 Task: Find skiing trails with fresh powder in Riverside and hiking trails with fall foliage in Salt Lake City.
Action: Mouse pressed left at (69, 79)
Screenshot: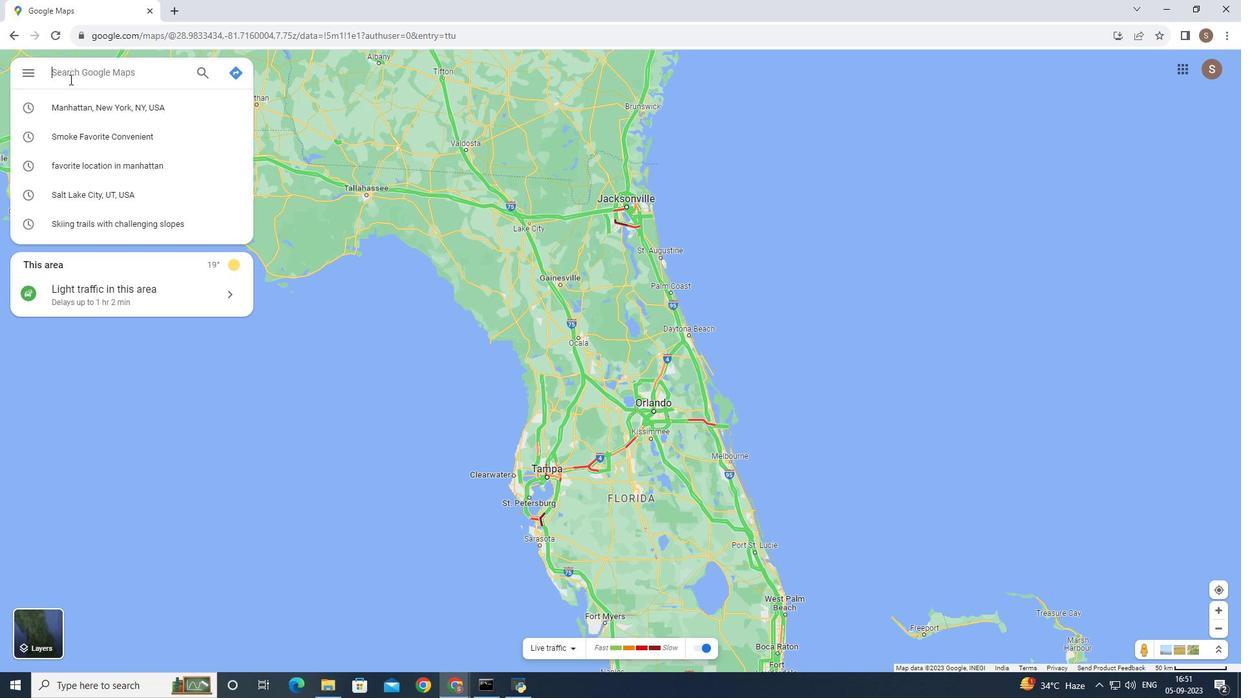 
Action: Mouse moved to (67, 80)
Screenshot: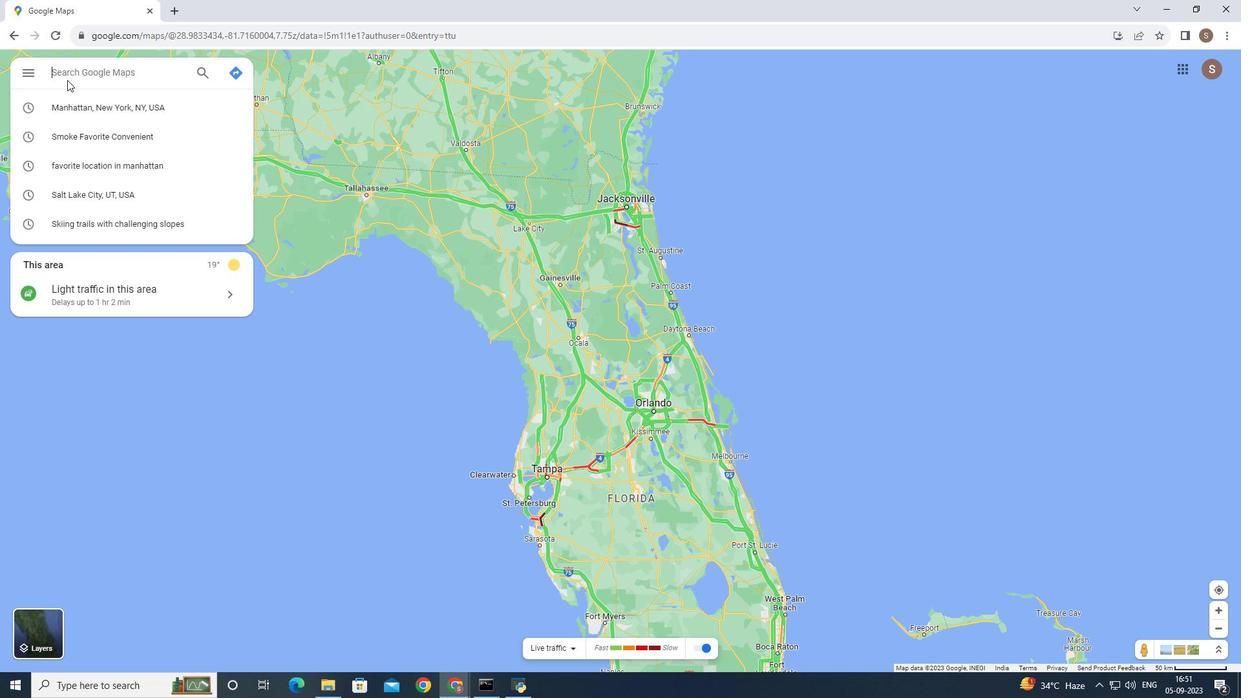 
Action: Key pressed <Key.shift>REi<Key.backspace><Key.backspace>iverside
Screenshot: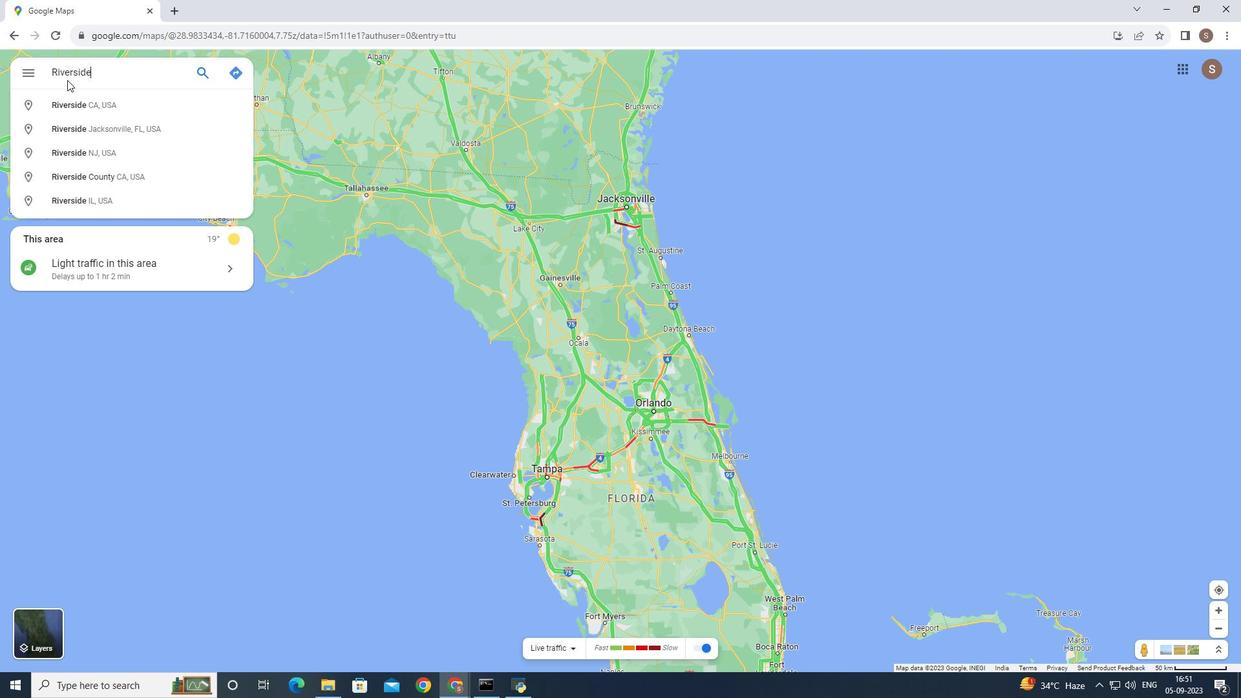 
Action: Mouse moved to (80, 109)
Screenshot: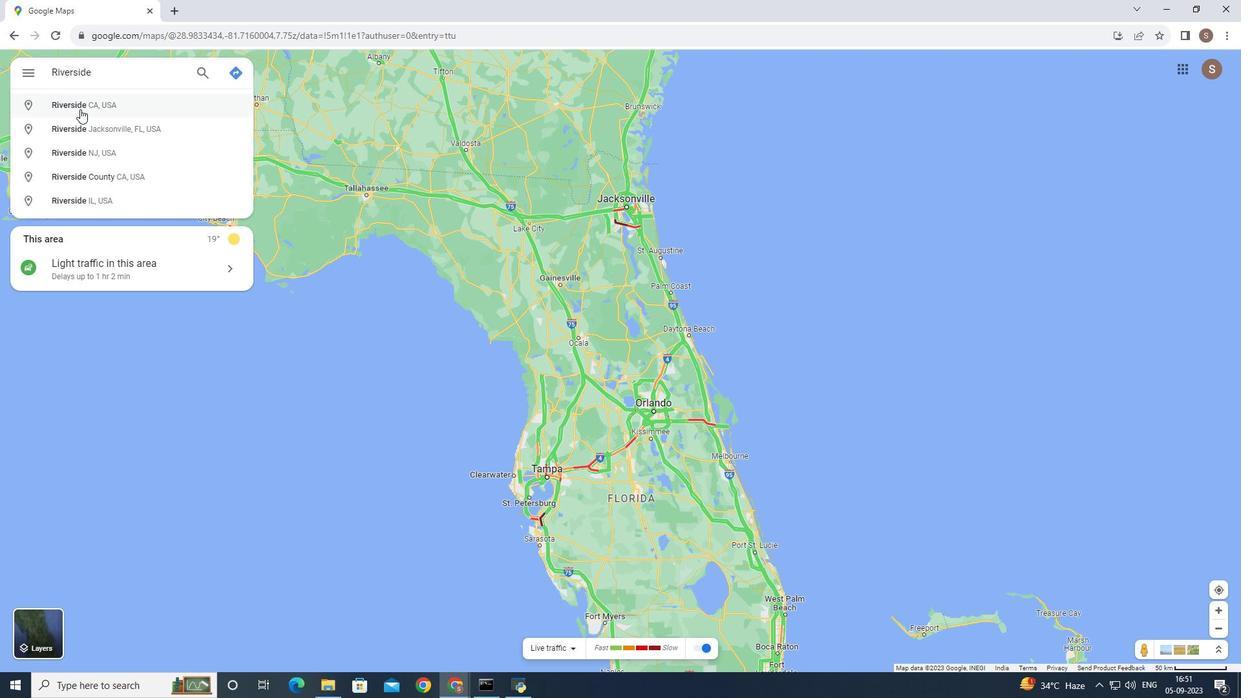 
Action: Mouse pressed left at (80, 109)
Screenshot: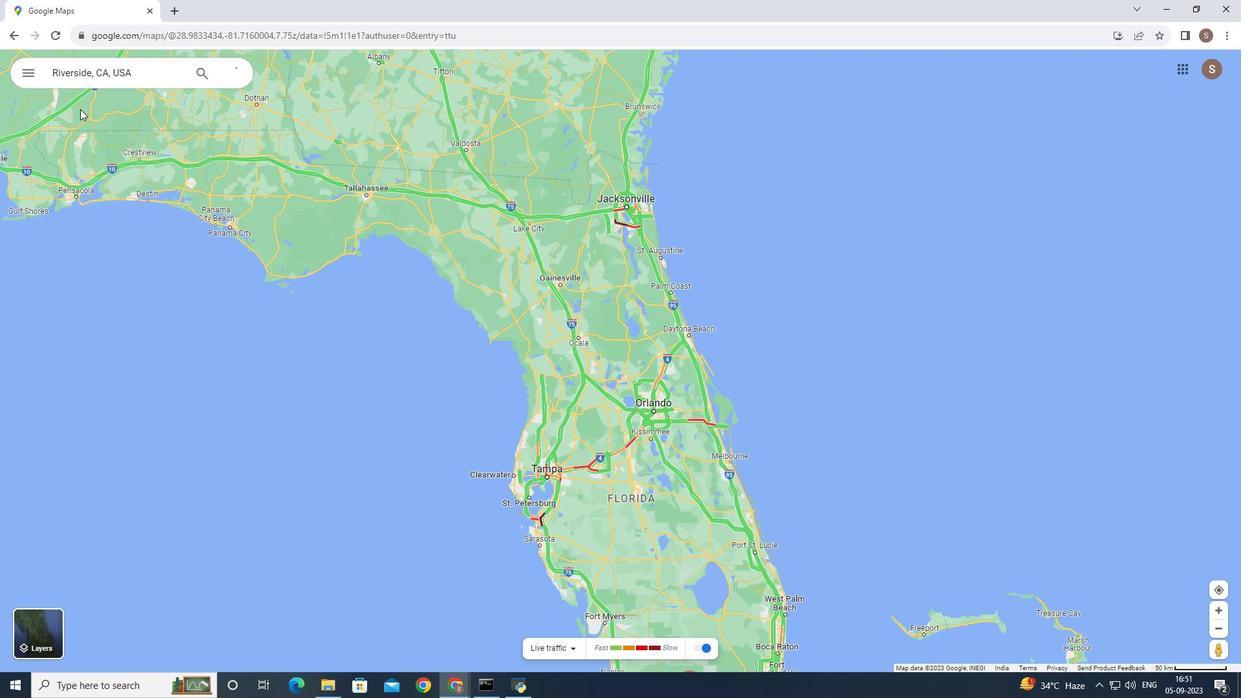 
Action: Mouse moved to (139, 296)
Screenshot: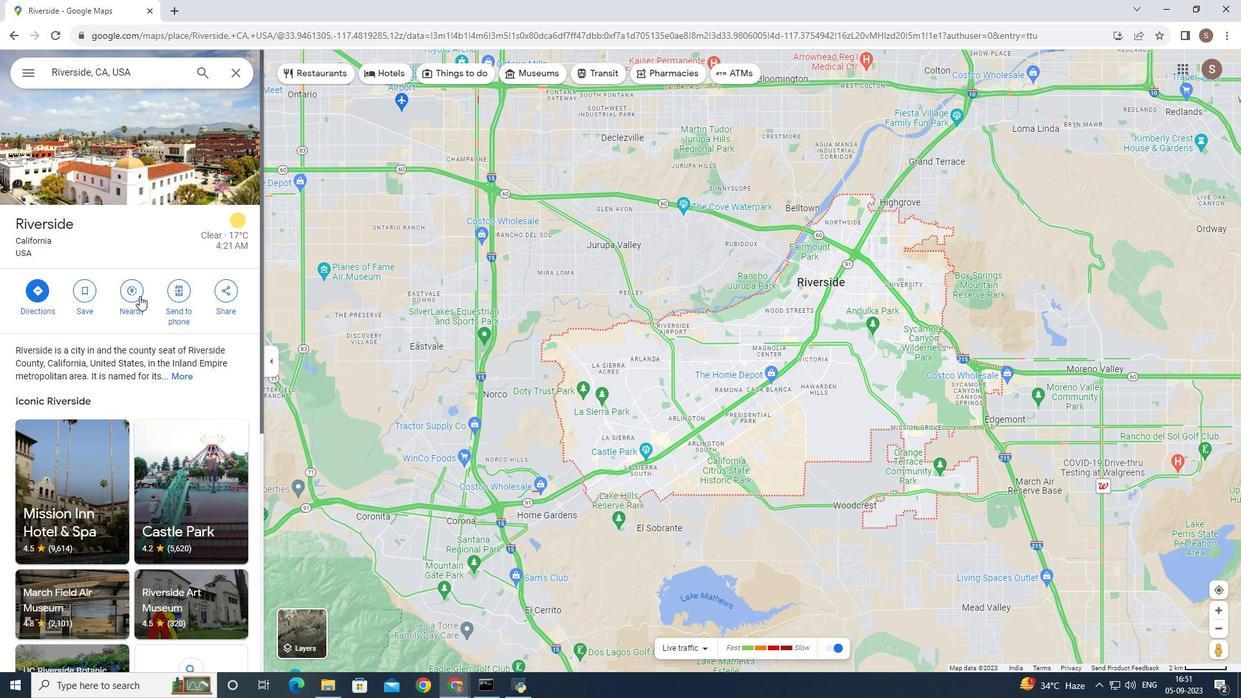 
Action: Mouse pressed left at (139, 296)
Screenshot: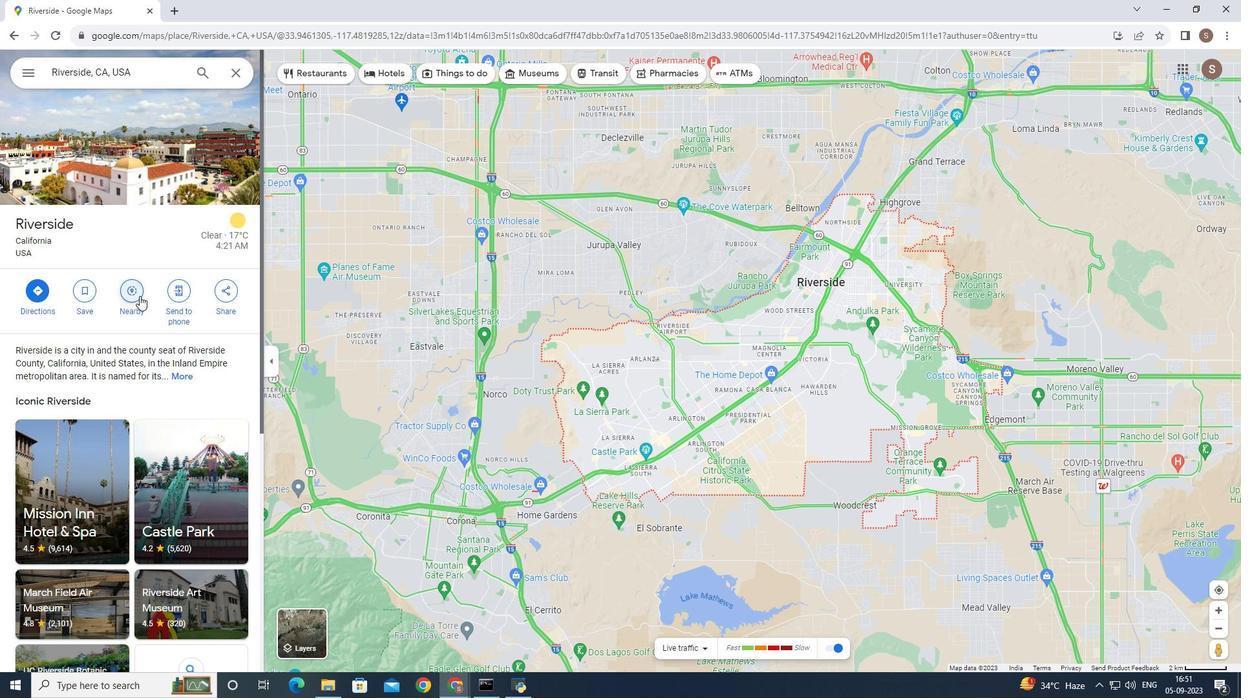 
Action: Mouse moved to (124, 56)
Screenshot: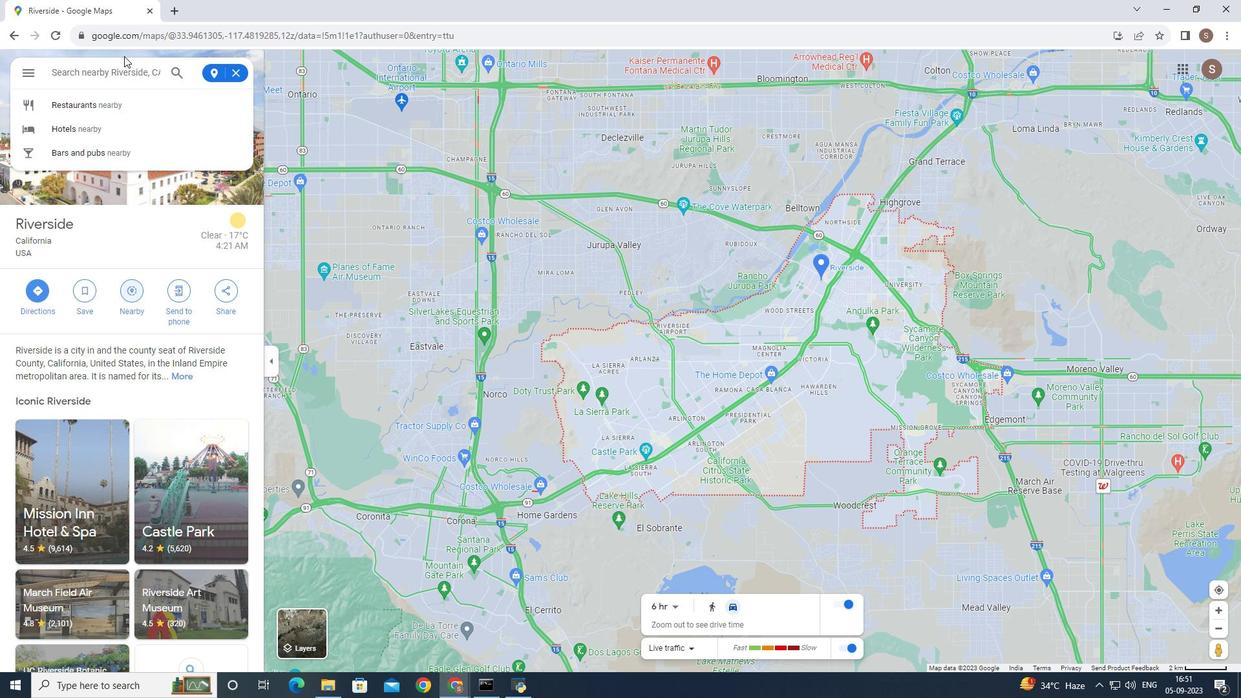 
Action: Key pressed skiing<Key.space>trails<Key.space>with<Key.space>fresh<Key.space>powder
Screenshot: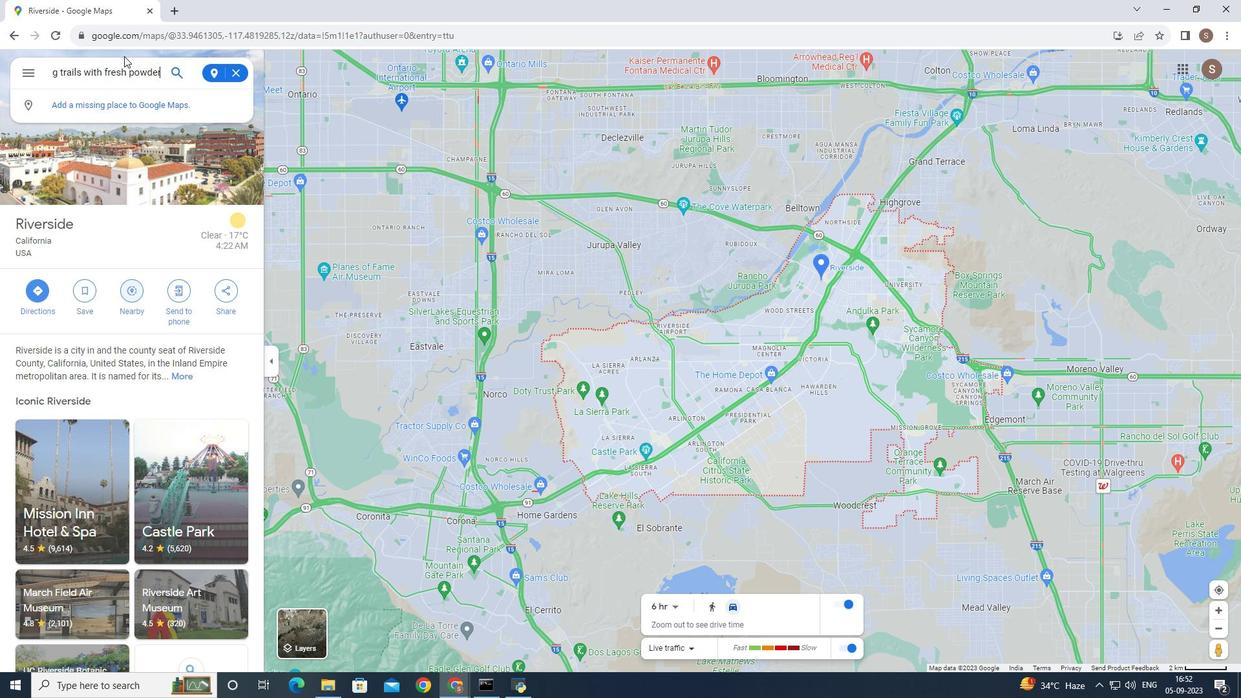 
Action: Mouse moved to (147, 279)
Screenshot: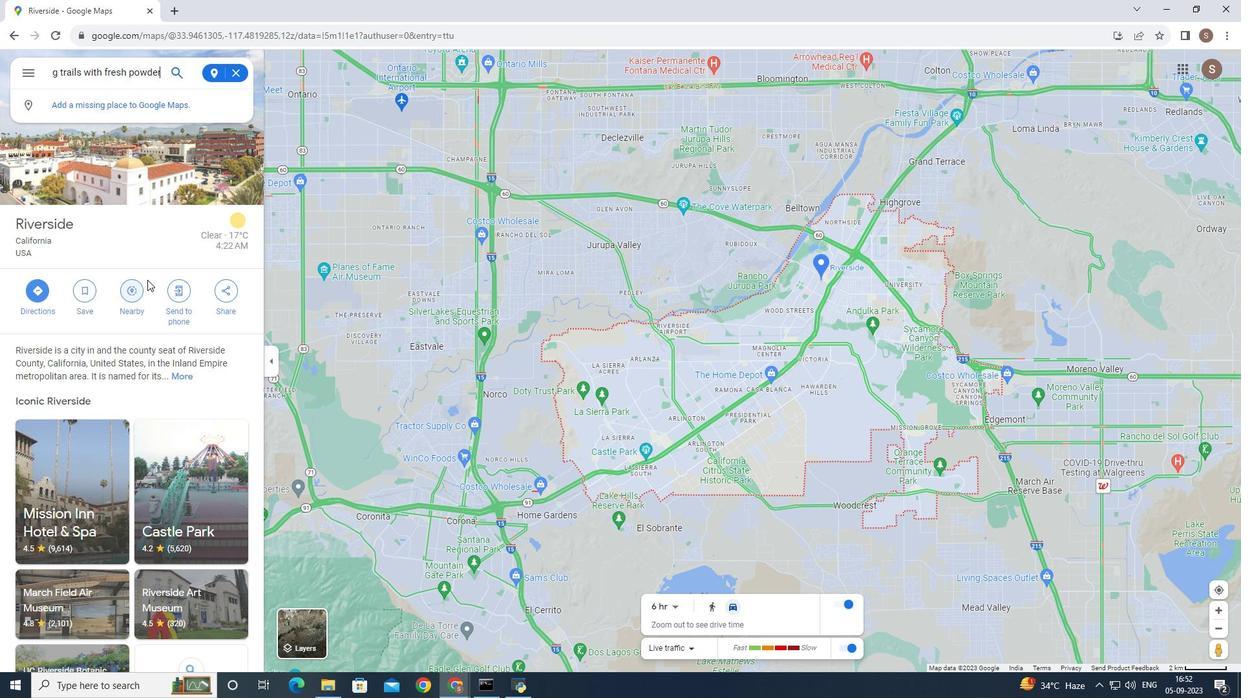 
Action: Key pressed <Key.enter>
Screenshot: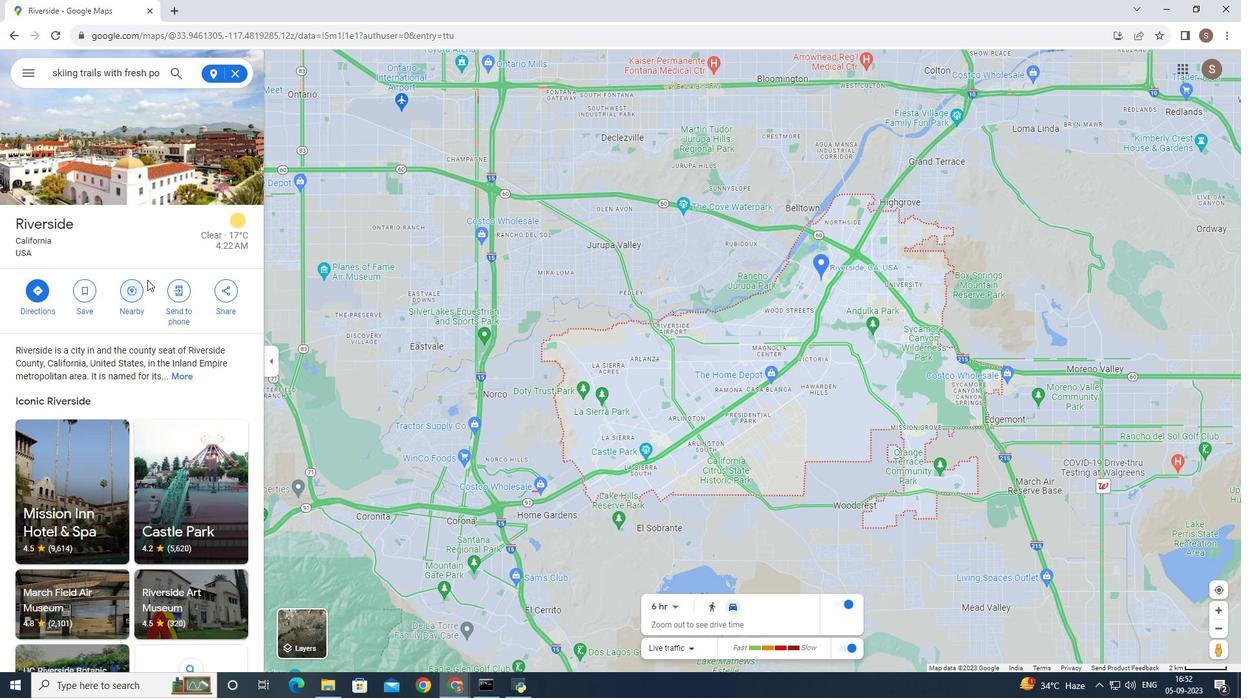 
Action: Mouse moved to (116, 163)
Screenshot: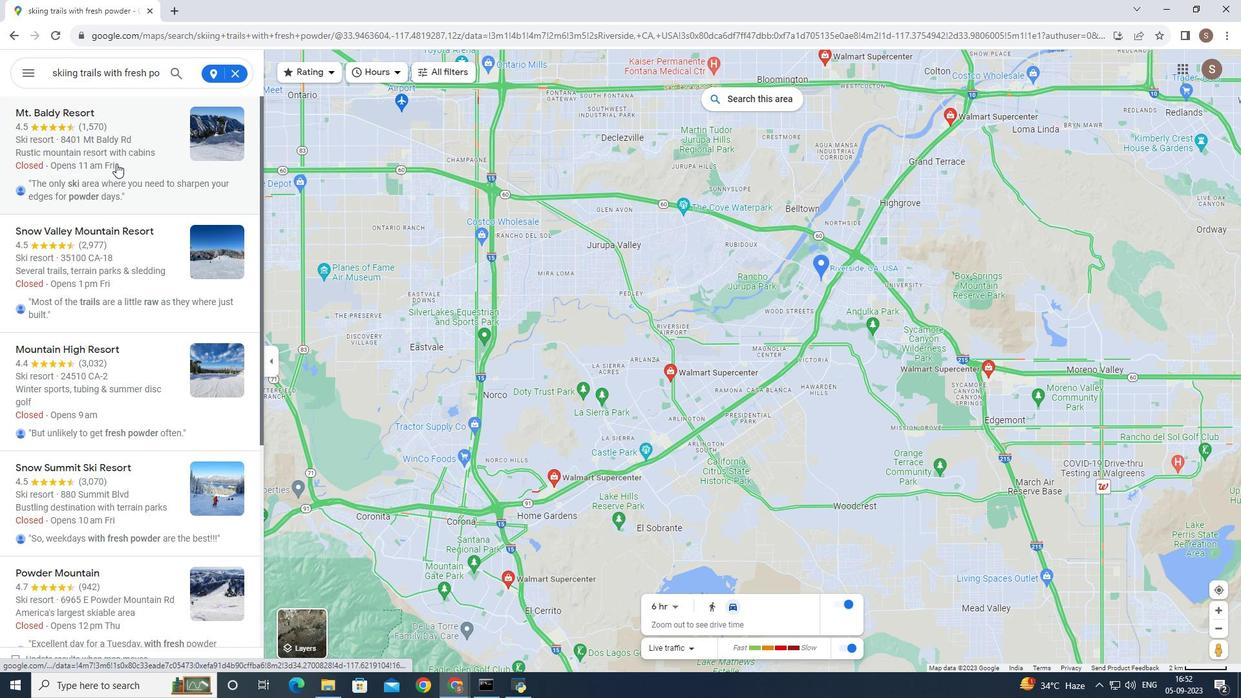 
Action: Mouse scrolled (116, 162) with delta (0, 0)
Screenshot: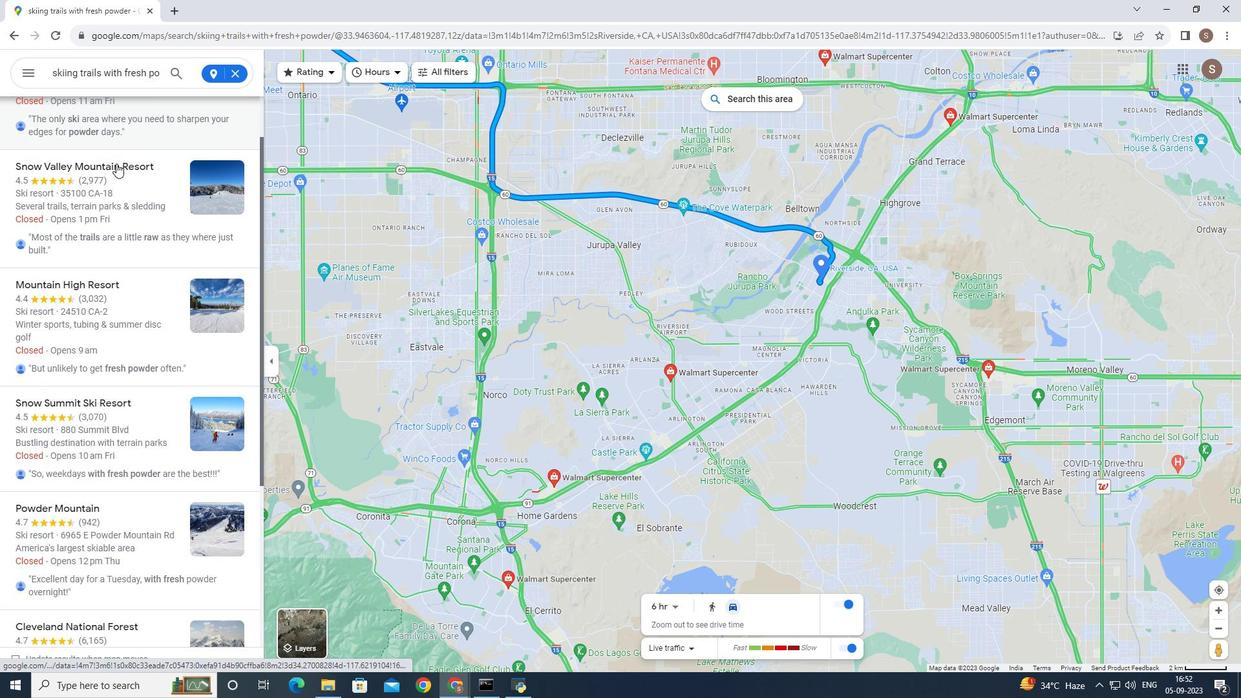 
Action: Mouse scrolled (116, 162) with delta (0, 0)
Screenshot: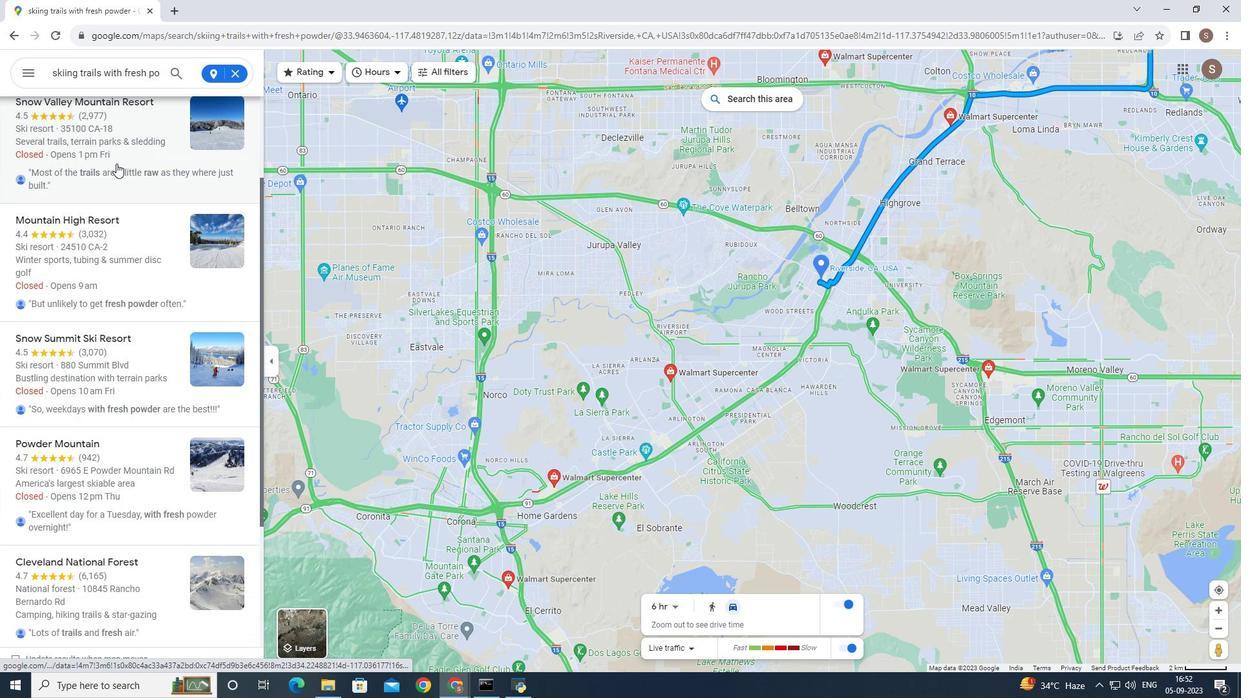 
Action: Mouse scrolled (116, 162) with delta (0, 0)
Screenshot: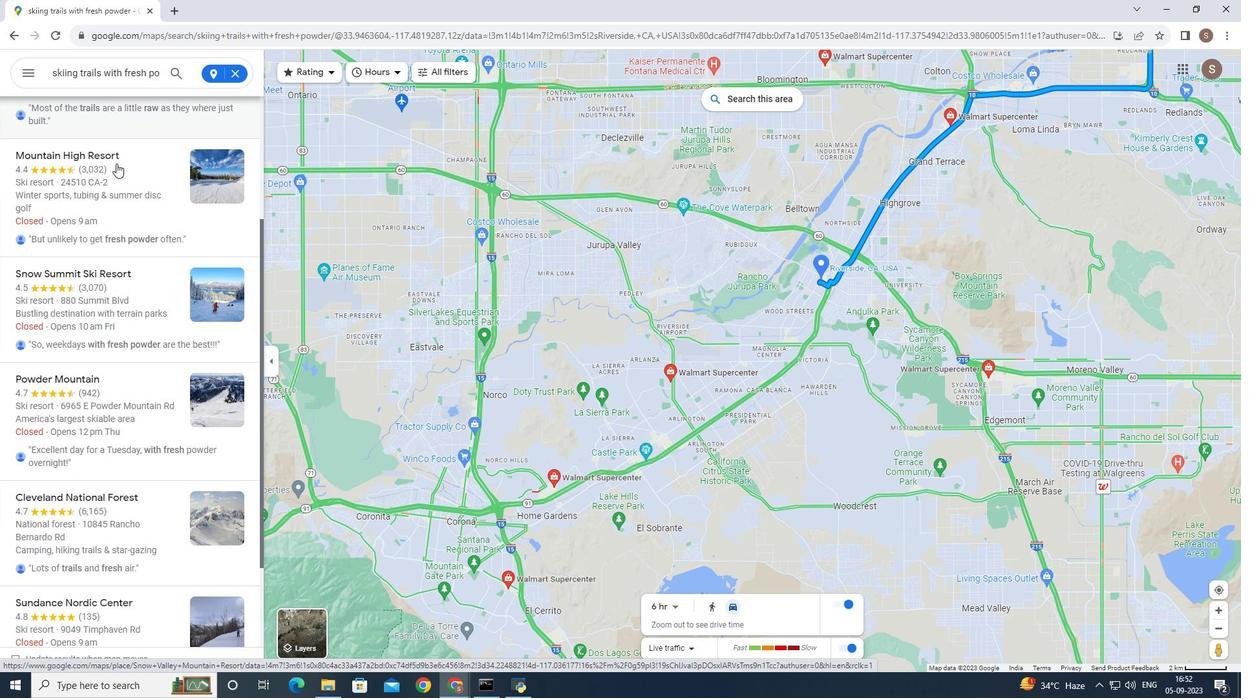 
Action: Mouse scrolled (116, 162) with delta (0, 0)
Screenshot: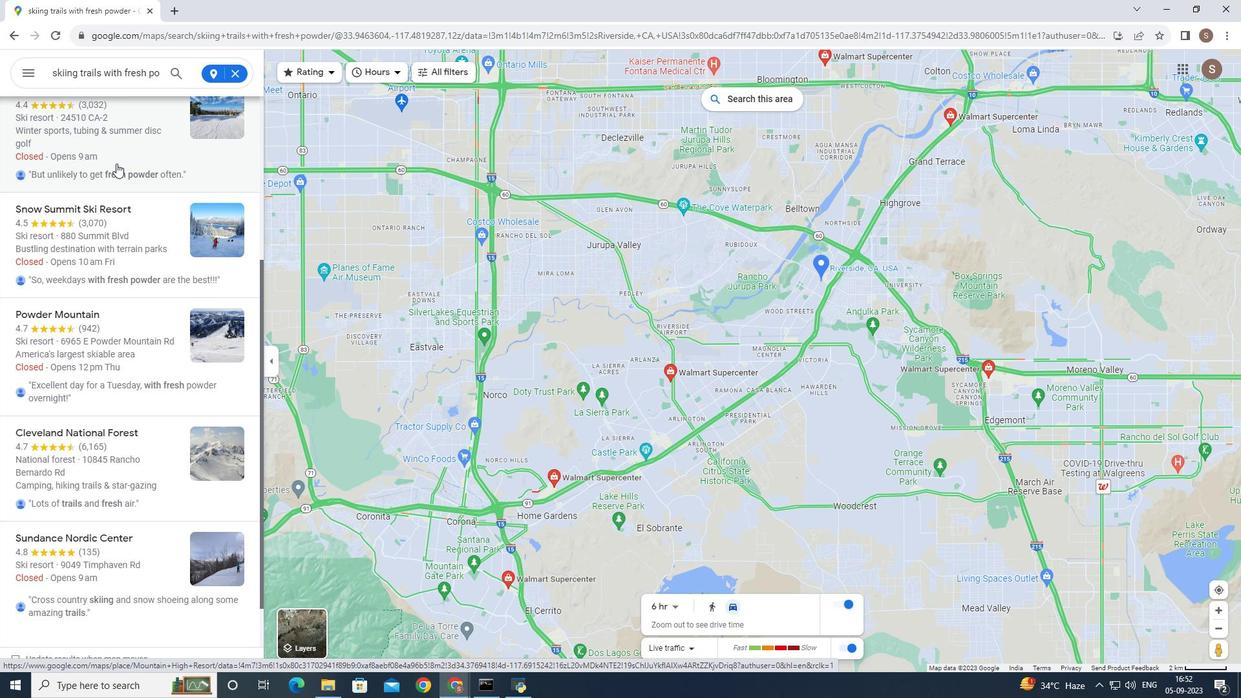
Action: Mouse scrolled (116, 162) with delta (0, 0)
Screenshot: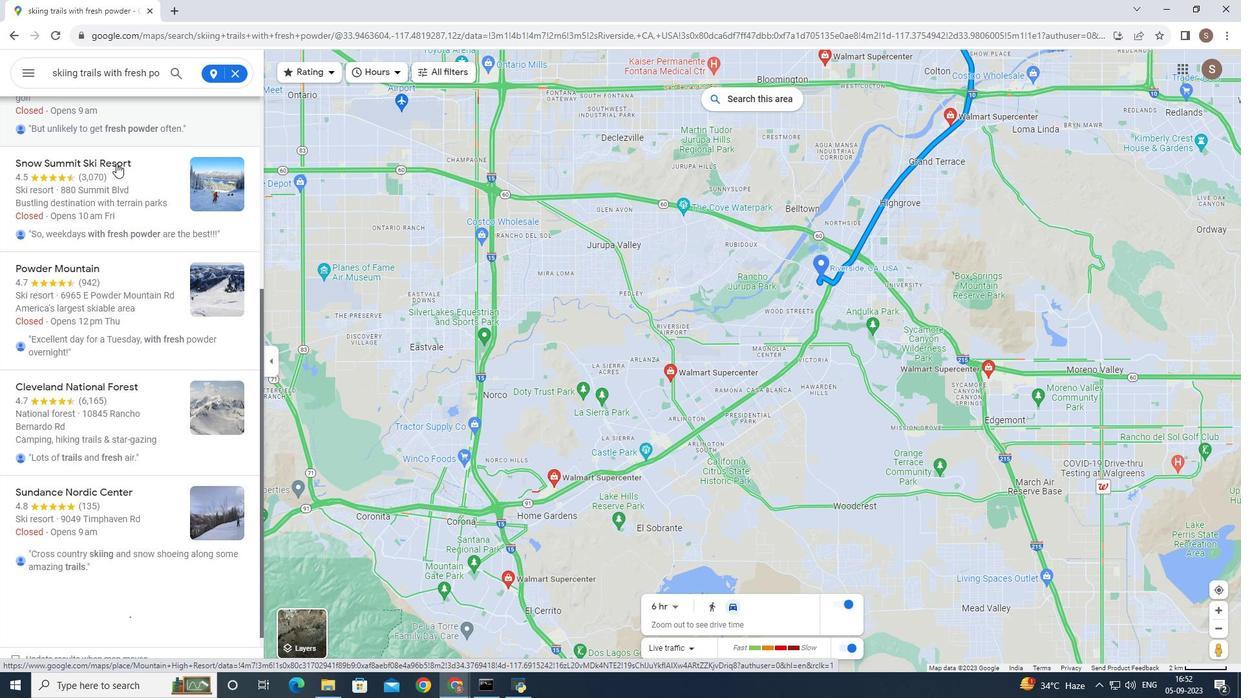 
Action: Mouse scrolled (116, 162) with delta (0, 0)
Screenshot: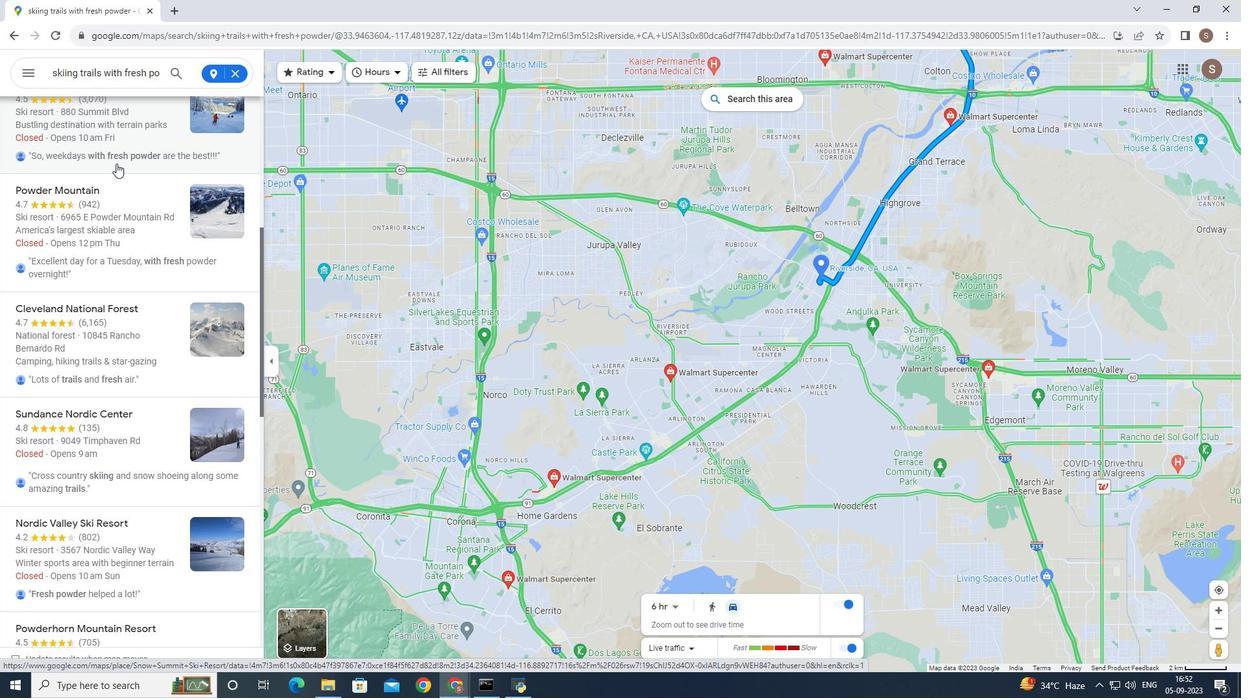 
Action: Mouse scrolled (116, 162) with delta (0, 0)
Screenshot: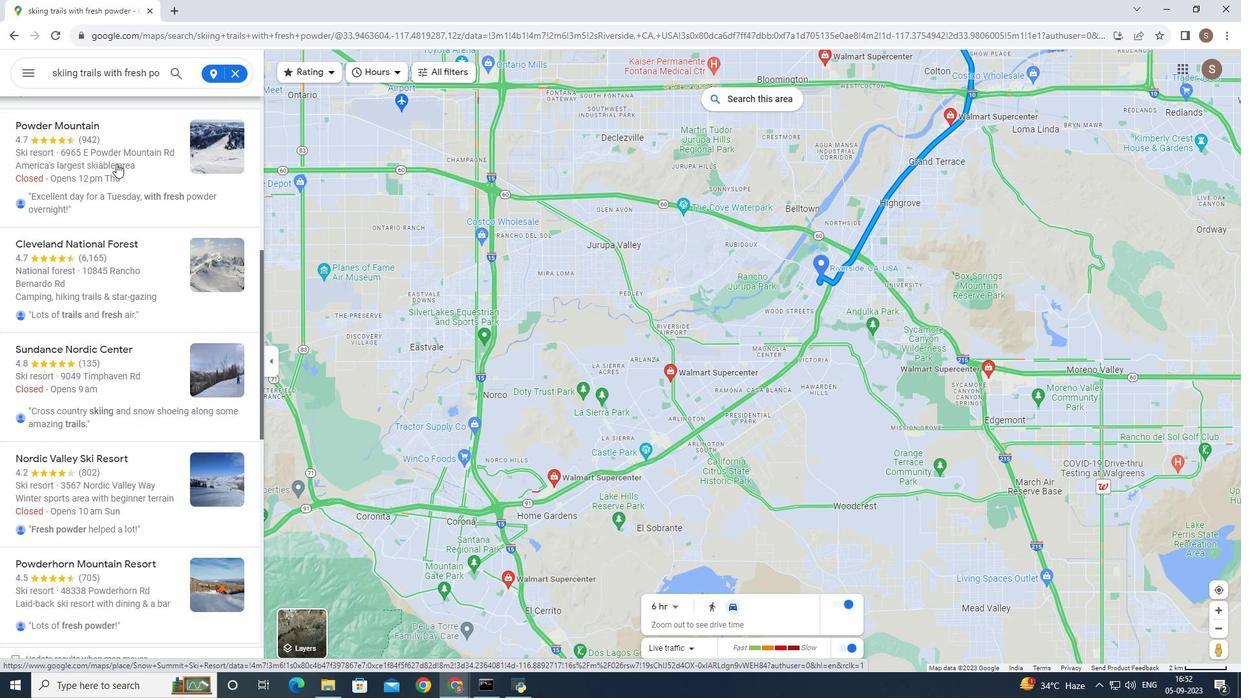 
Action: Mouse scrolled (116, 162) with delta (0, 0)
Screenshot: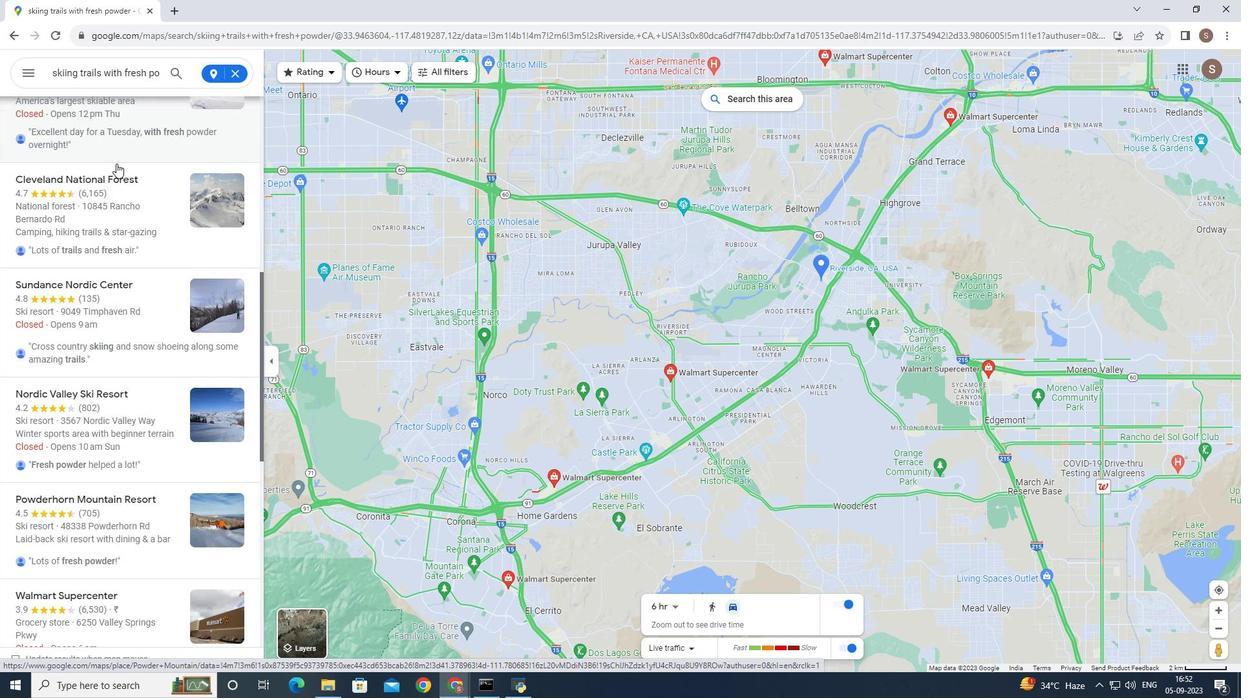
Action: Mouse scrolled (116, 162) with delta (0, 0)
Screenshot: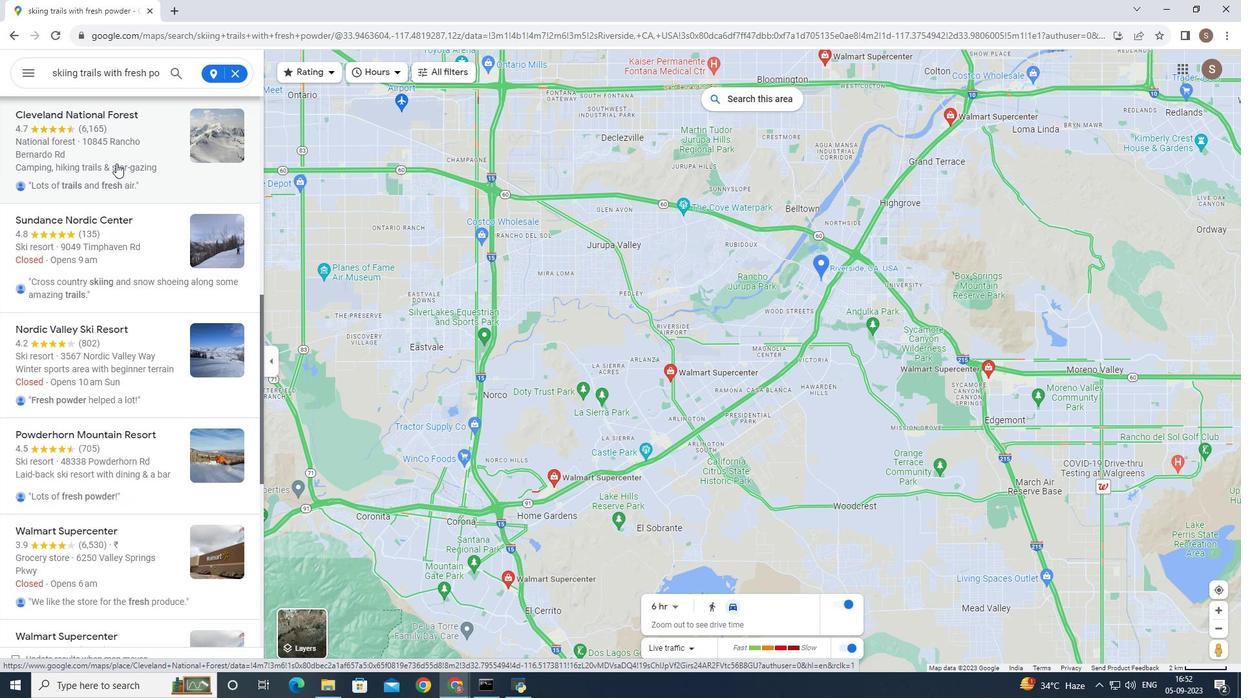 
Action: Mouse scrolled (116, 162) with delta (0, 0)
Screenshot: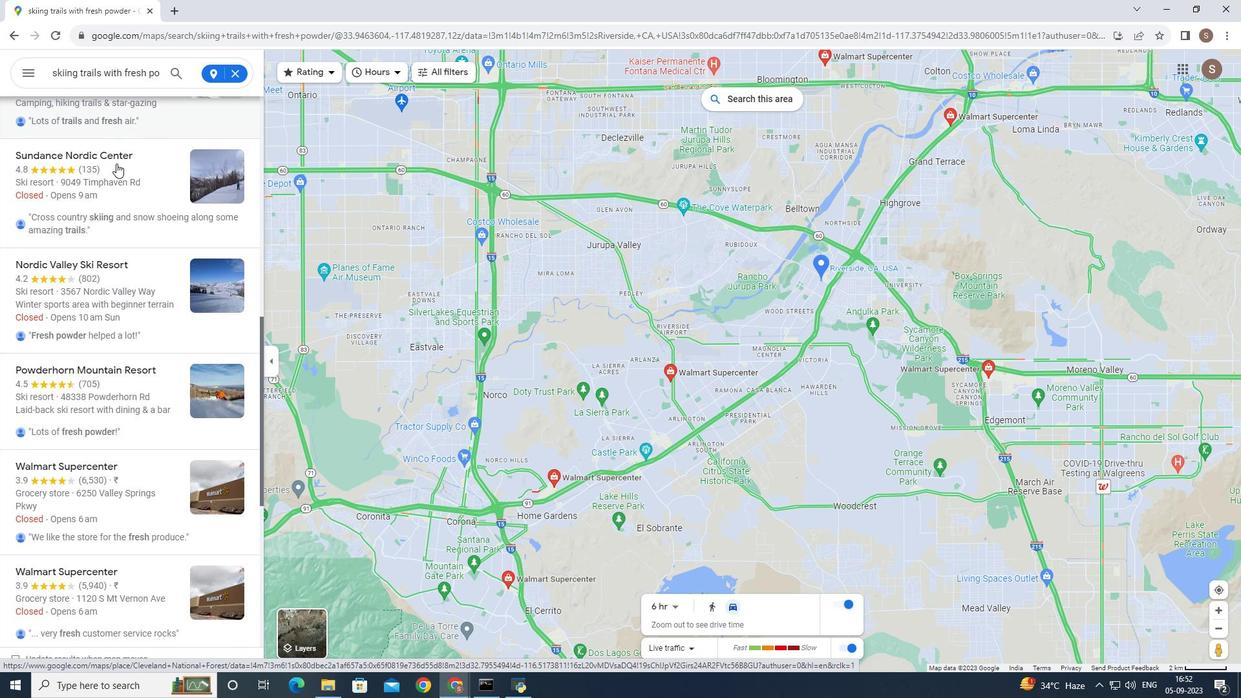 
Action: Mouse scrolled (116, 162) with delta (0, 0)
Screenshot: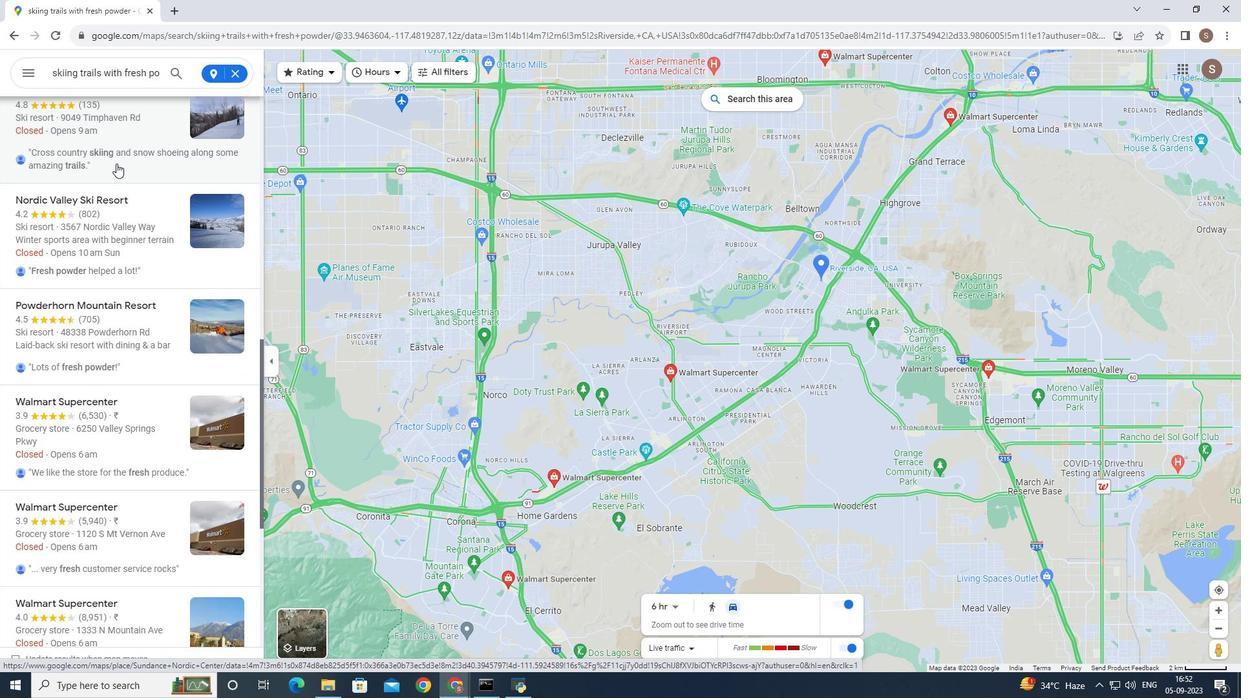 
Action: Mouse scrolled (116, 162) with delta (0, 0)
Screenshot: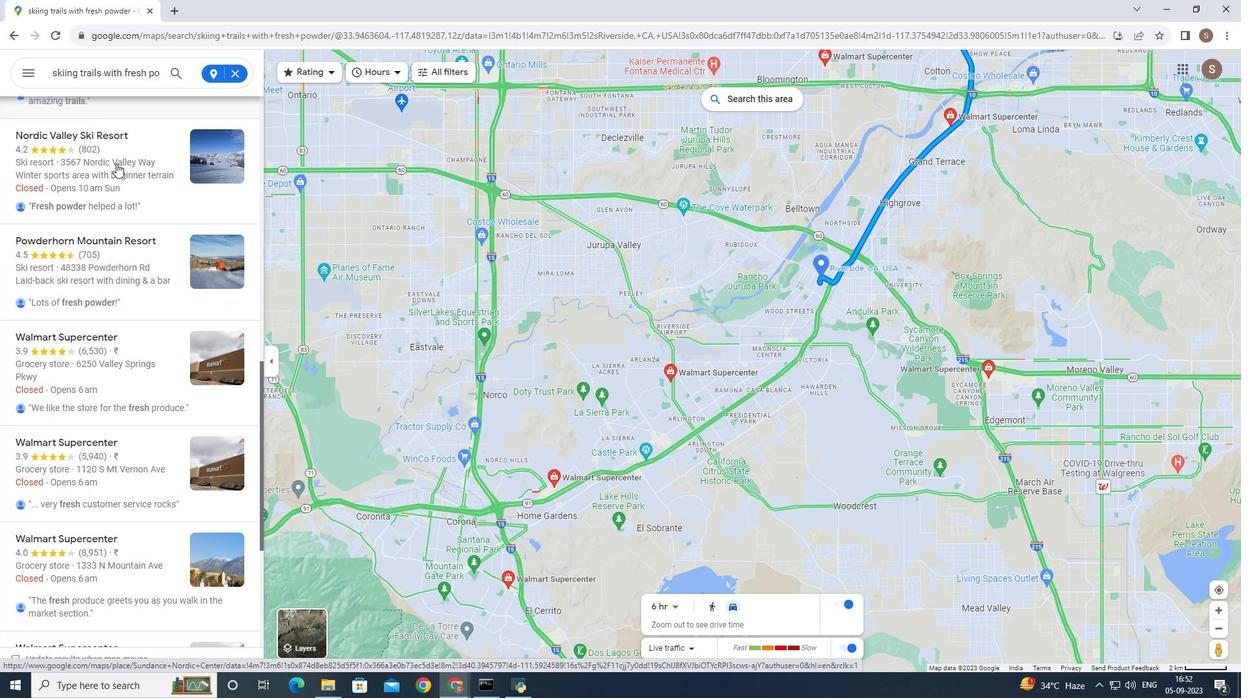 
Action: Mouse scrolled (116, 162) with delta (0, 0)
Screenshot: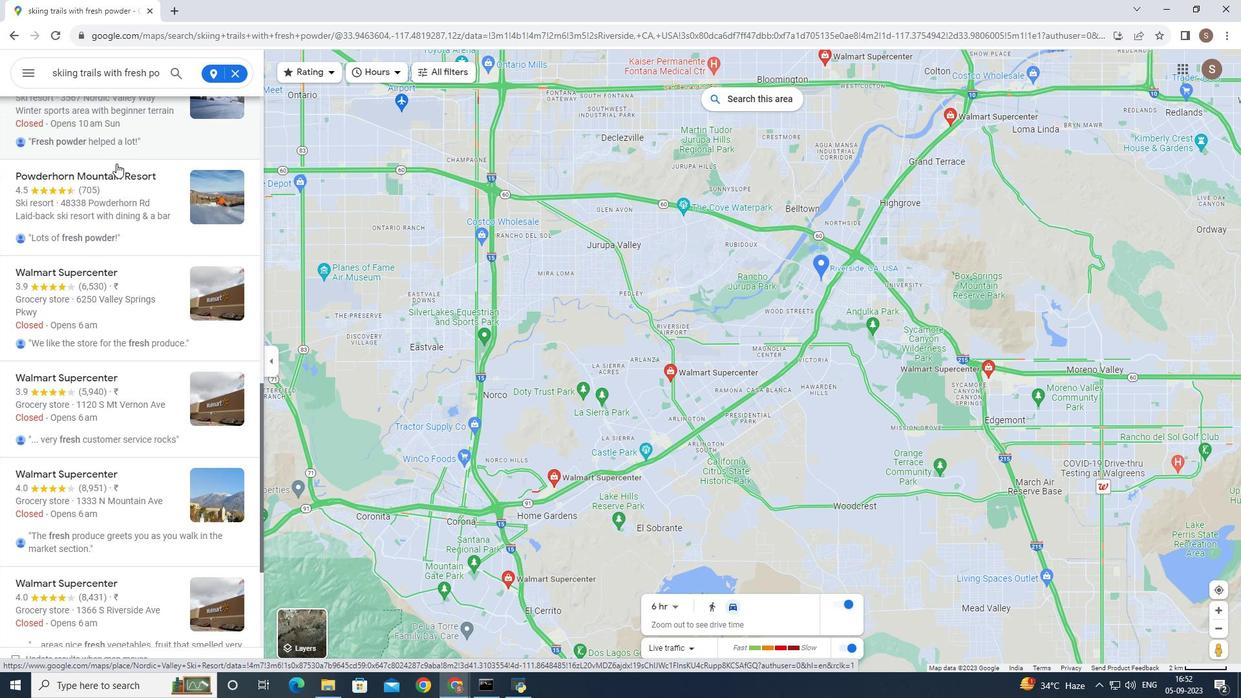 
Action: Mouse scrolled (116, 162) with delta (0, 0)
Screenshot: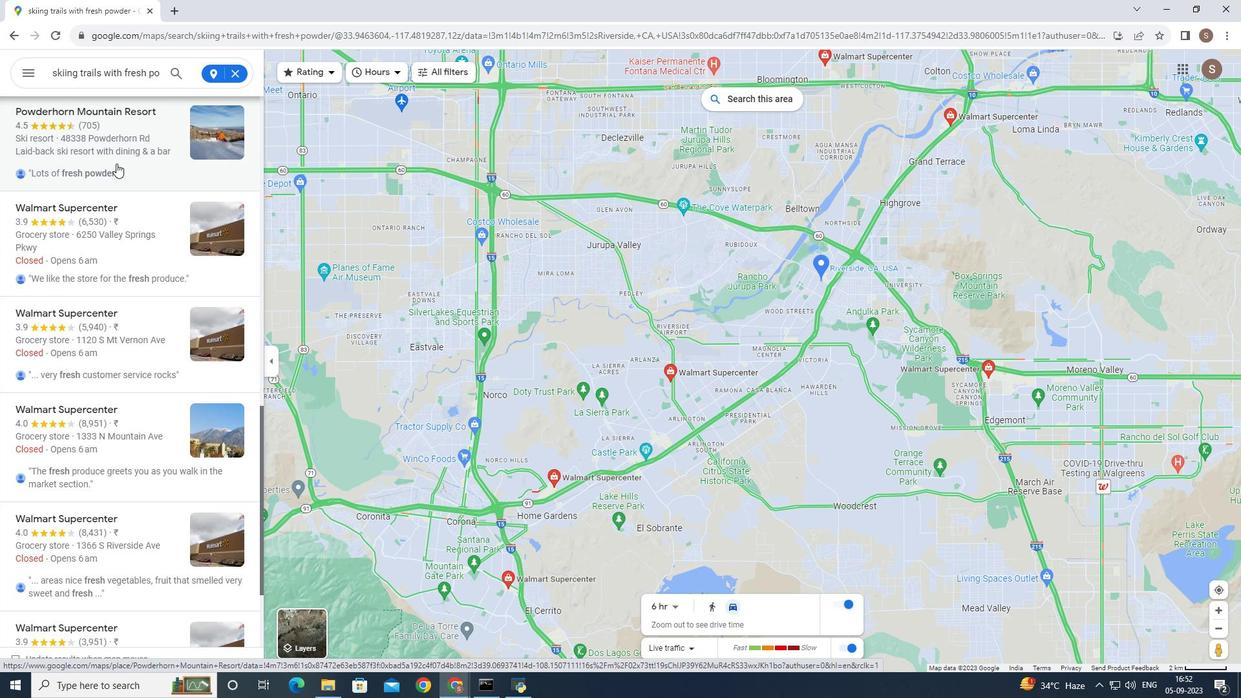
Action: Mouse scrolled (116, 162) with delta (0, 0)
Screenshot: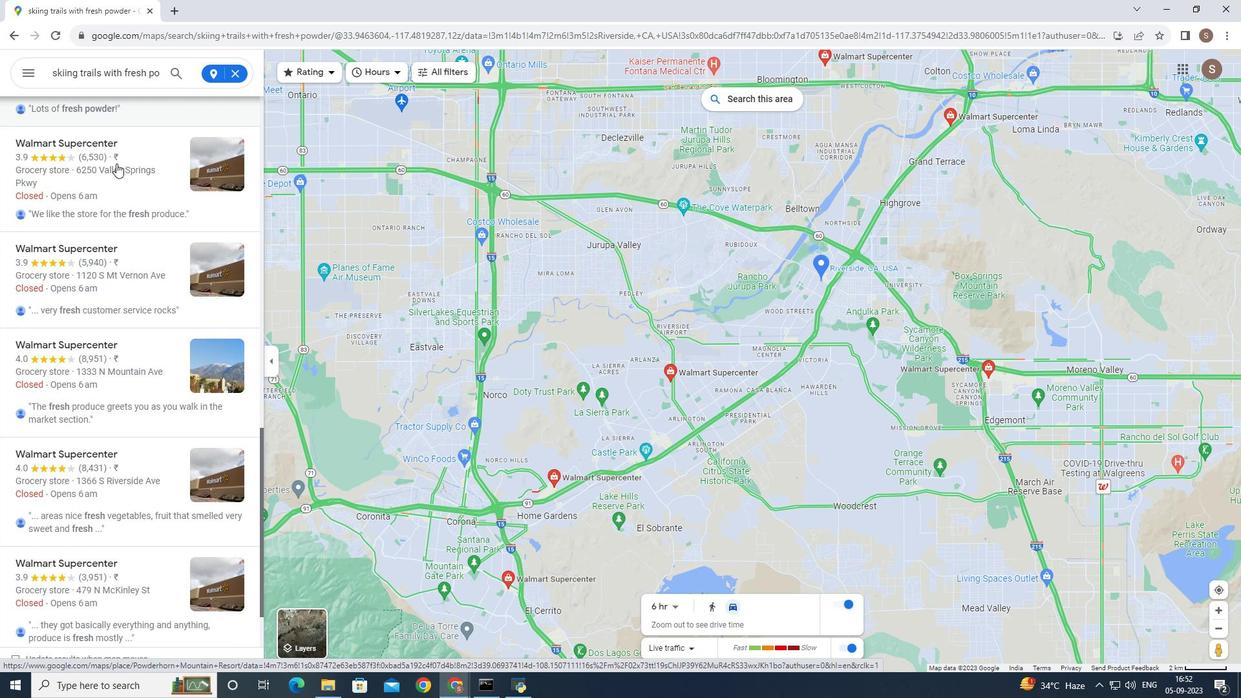 
Action: Mouse scrolled (116, 162) with delta (0, 0)
Screenshot: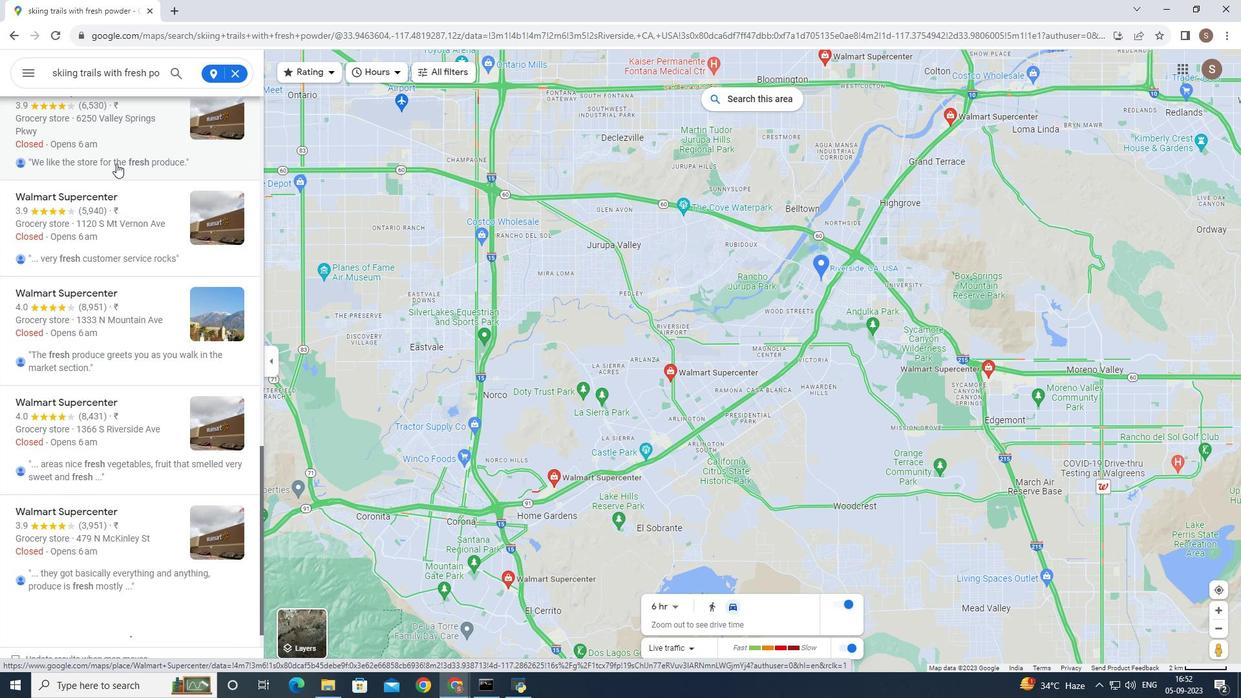 
Action: Mouse scrolled (116, 162) with delta (0, 0)
Screenshot: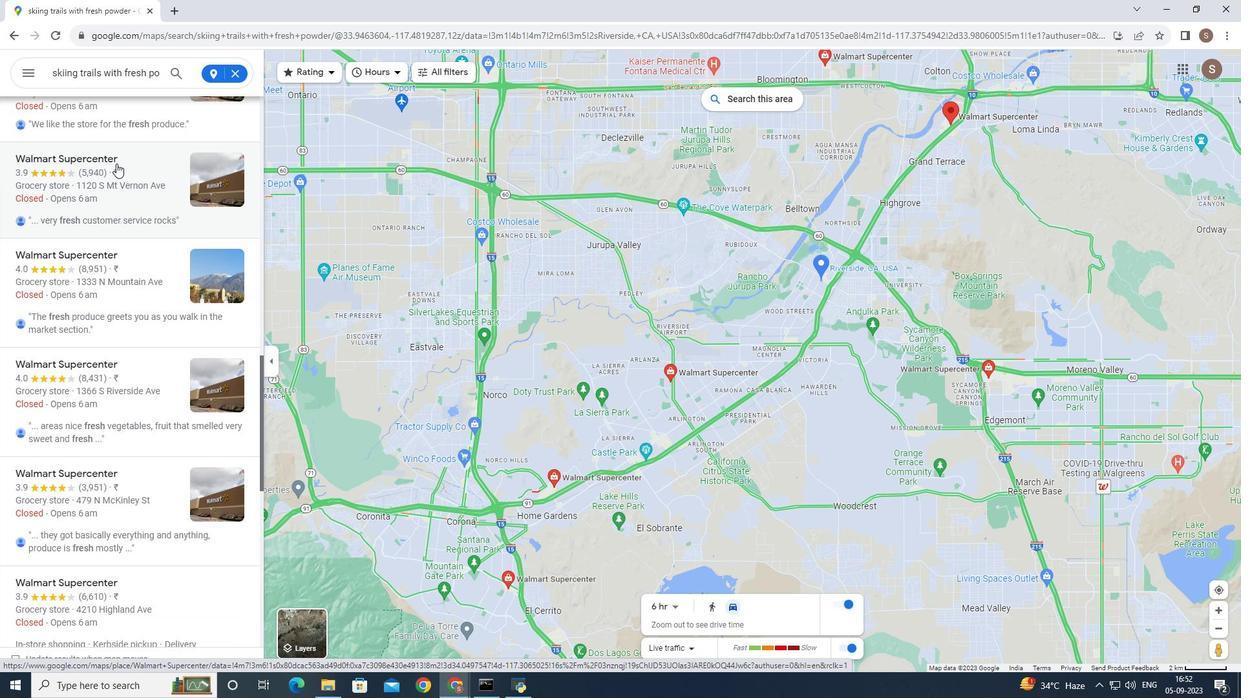 
Action: Mouse scrolled (116, 162) with delta (0, 0)
Screenshot: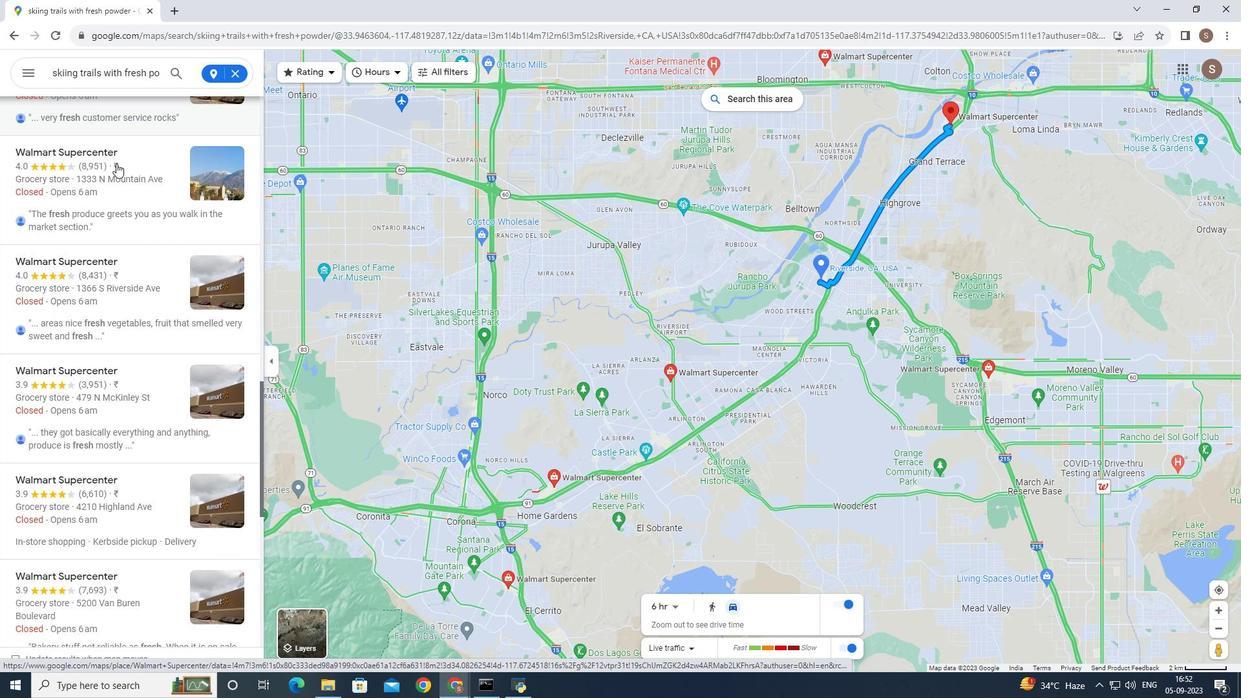 
Action: Mouse scrolled (116, 162) with delta (0, 0)
Screenshot: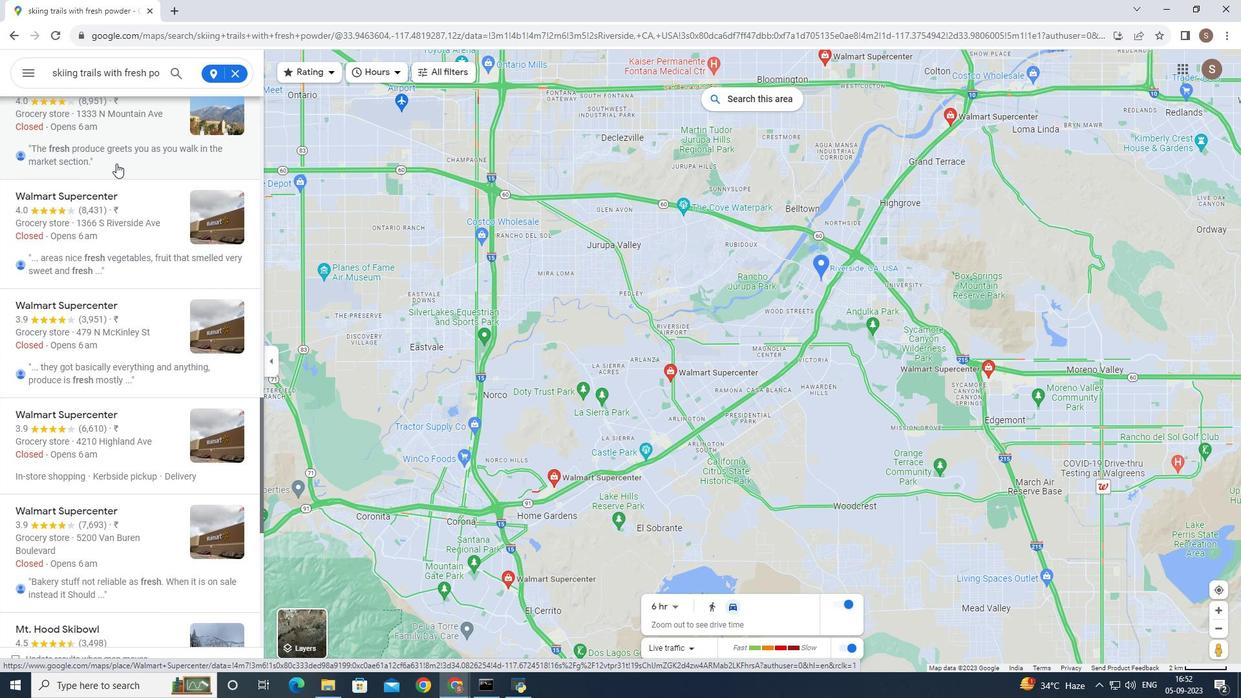
Action: Mouse scrolled (116, 162) with delta (0, 0)
Screenshot: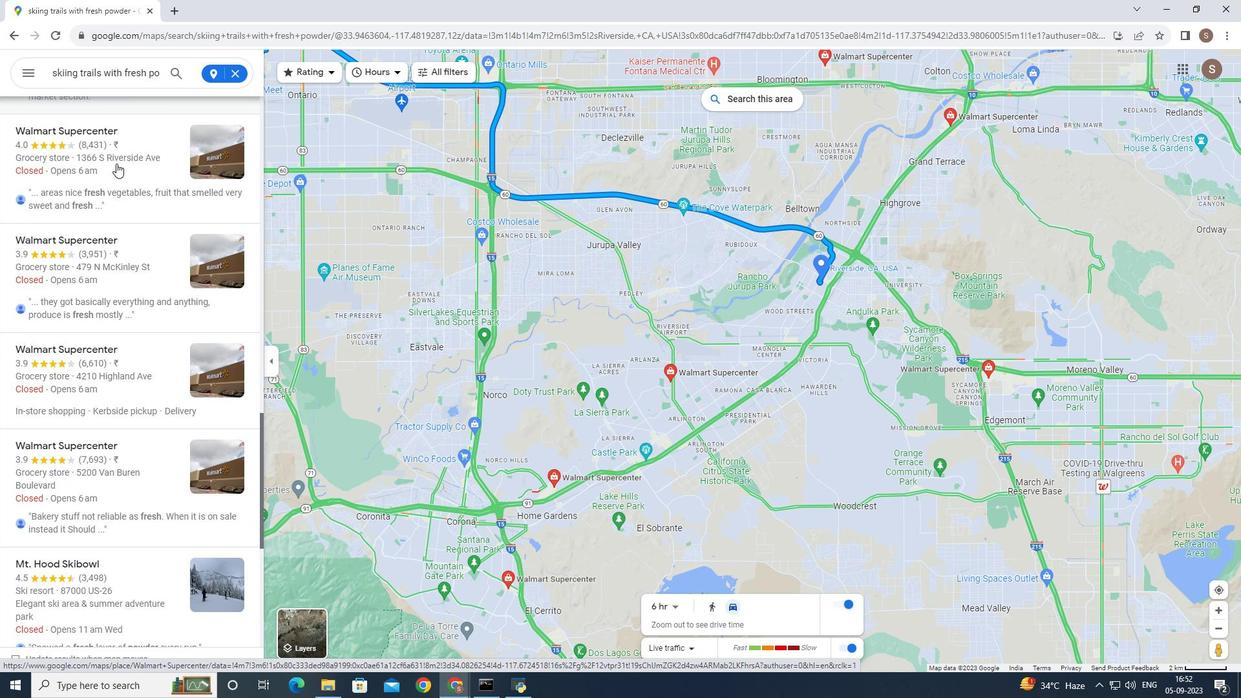 
Action: Mouse scrolled (116, 162) with delta (0, 0)
Screenshot: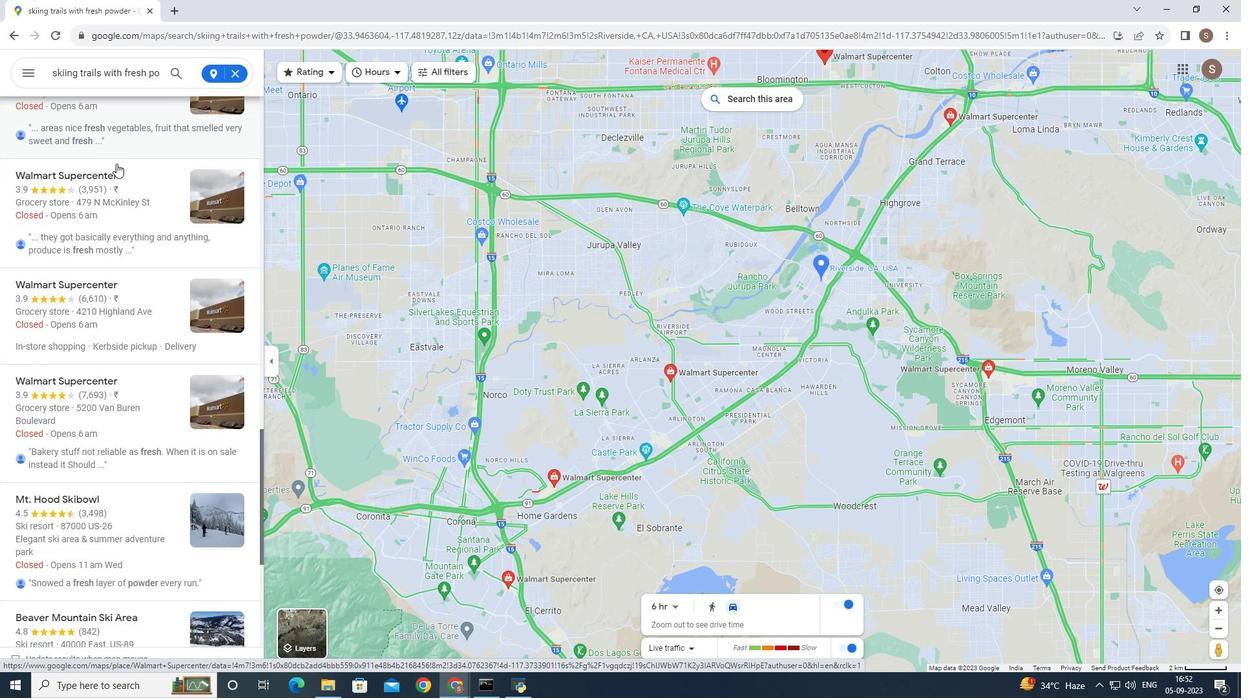 
Action: Mouse scrolled (116, 162) with delta (0, 0)
Screenshot: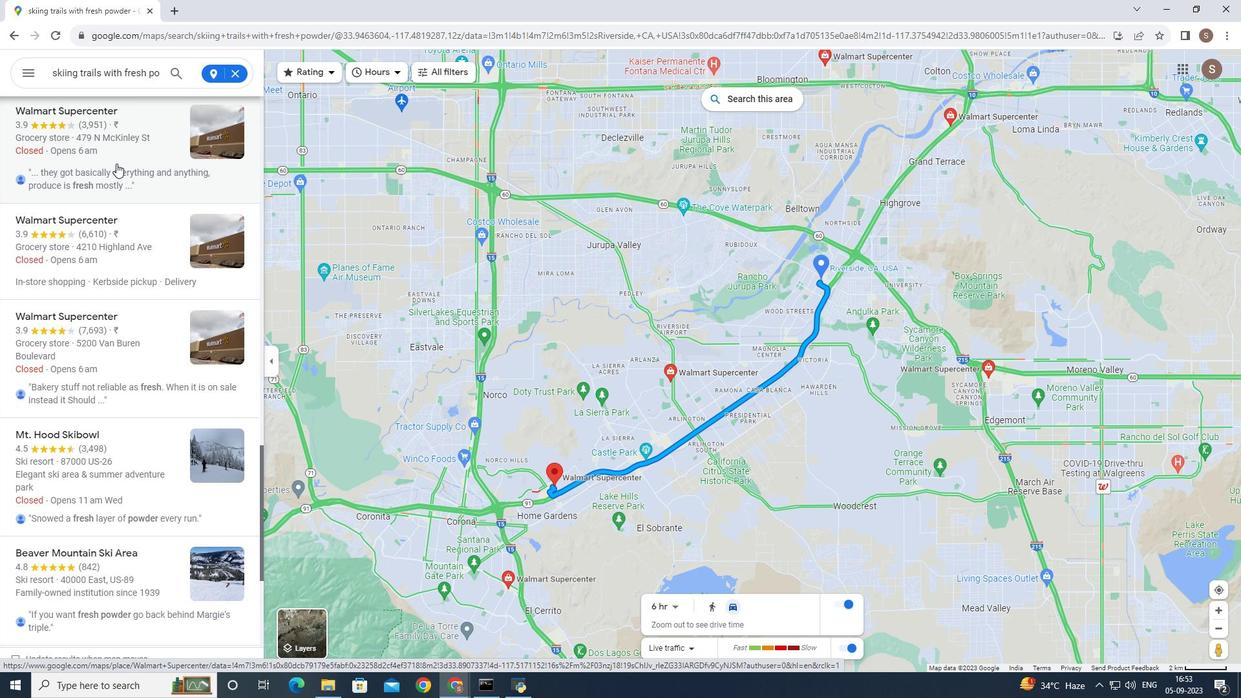 
Action: Mouse scrolled (116, 162) with delta (0, 0)
Screenshot: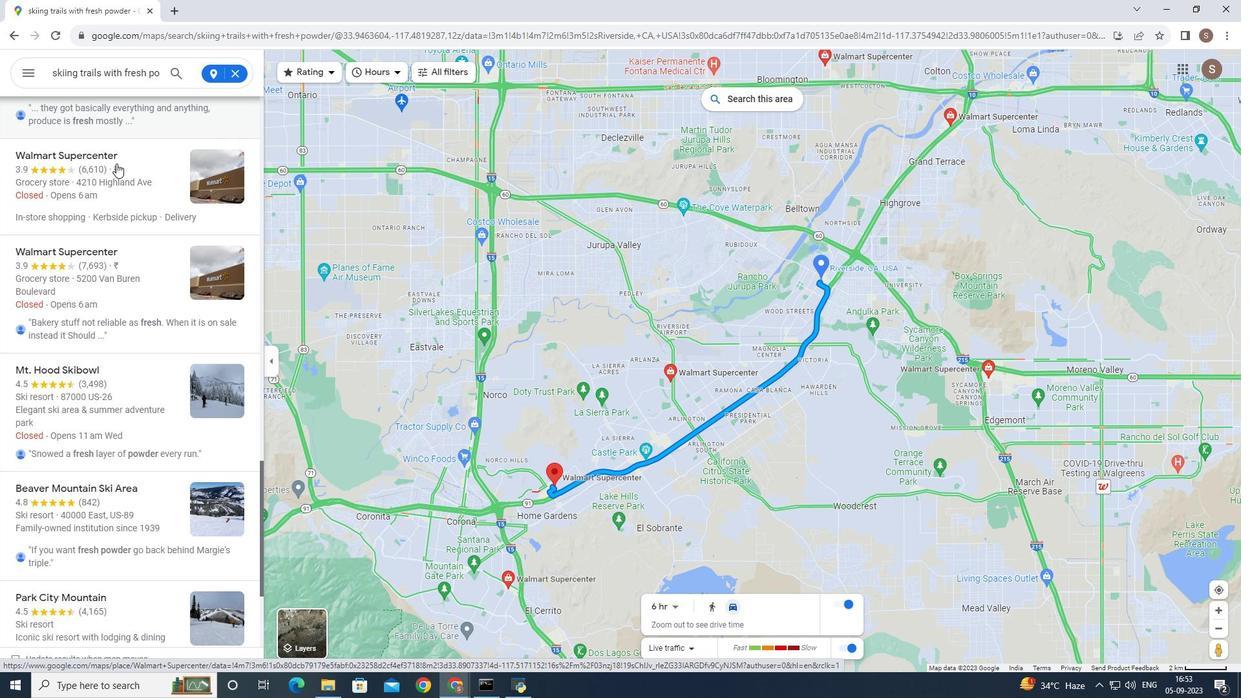 
Action: Mouse scrolled (116, 162) with delta (0, 0)
Screenshot: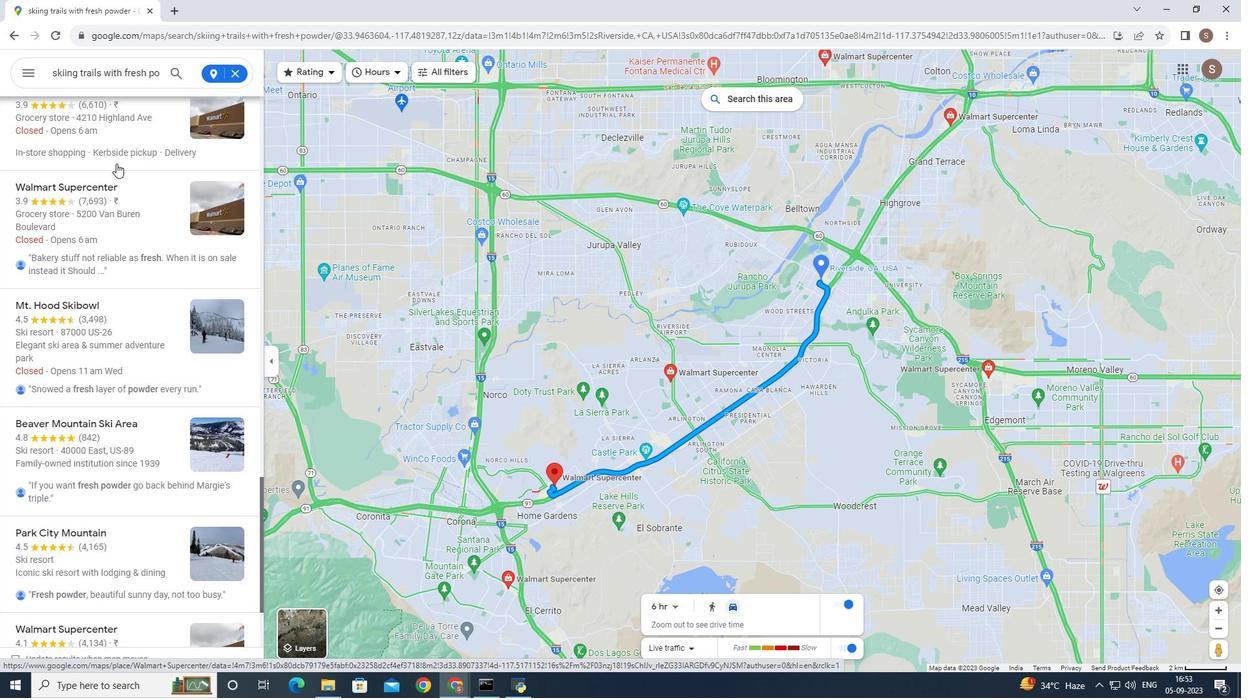 
Action: Mouse scrolled (116, 162) with delta (0, 0)
Screenshot: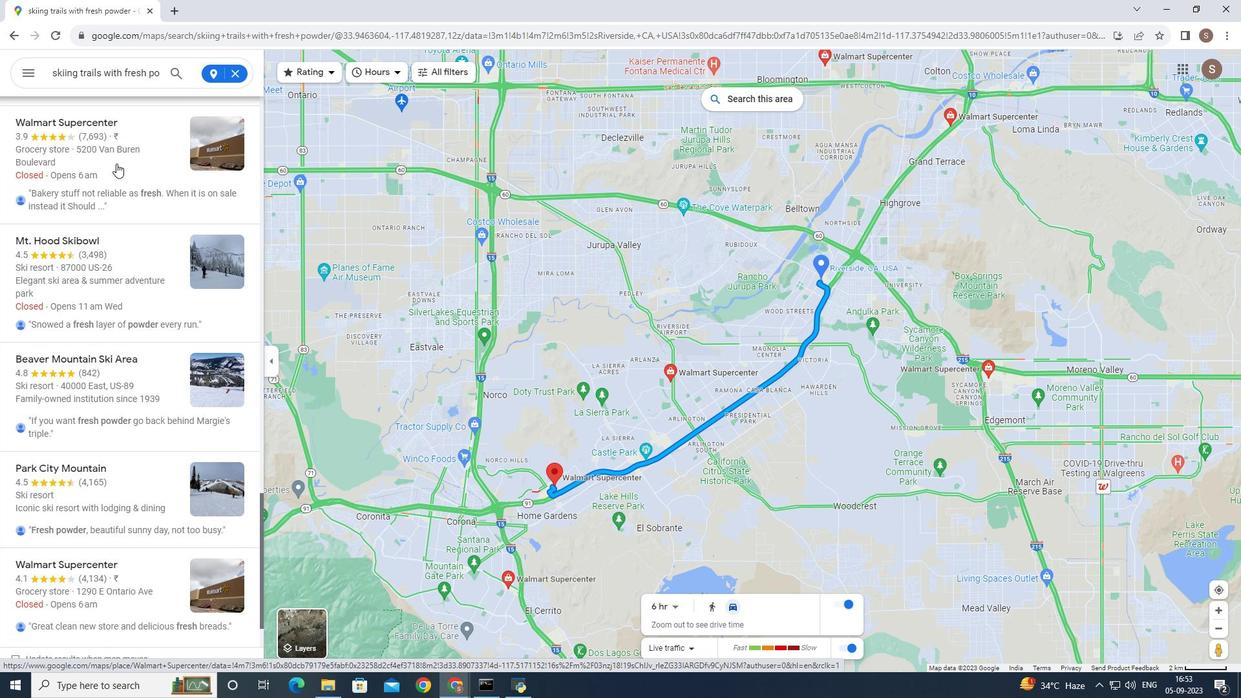 
Action: Mouse scrolled (116, 162) with delta (0, 0)
Screenshot: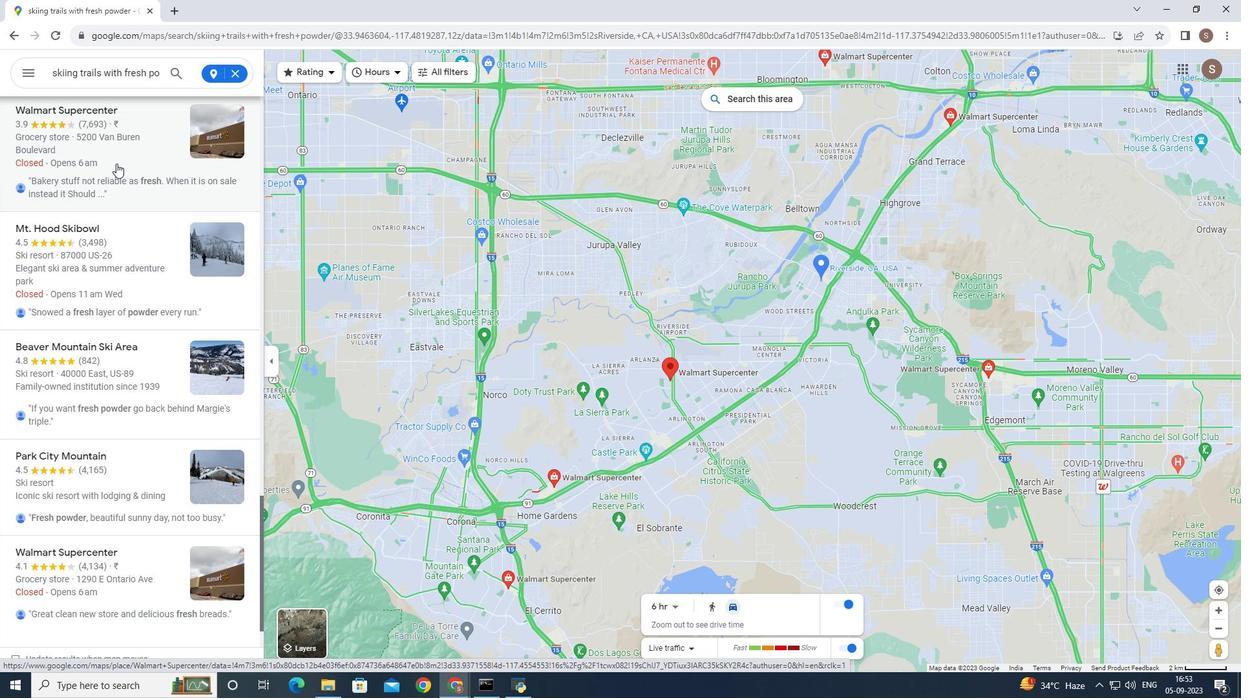 
Action: Mouse scrolled (116, 162) with delta (0, 0)
Screenshot: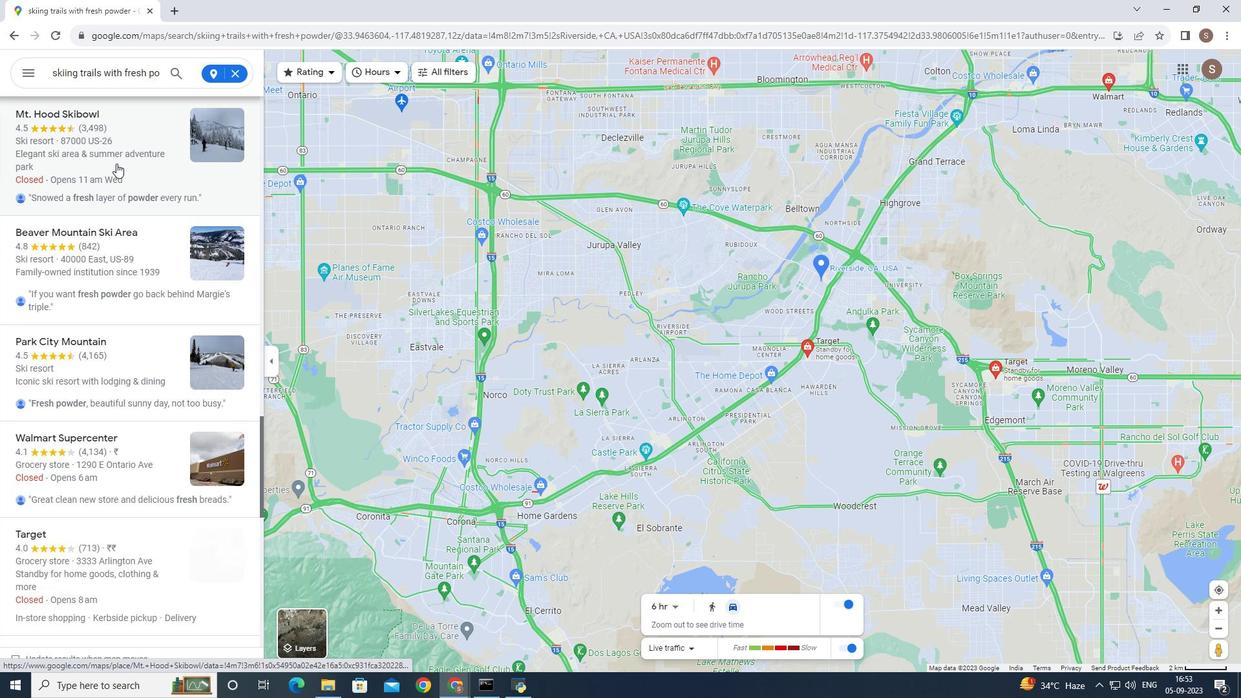 
Action: Mouse scrolled (116, 162) with delta (0, 0)
Screenshot: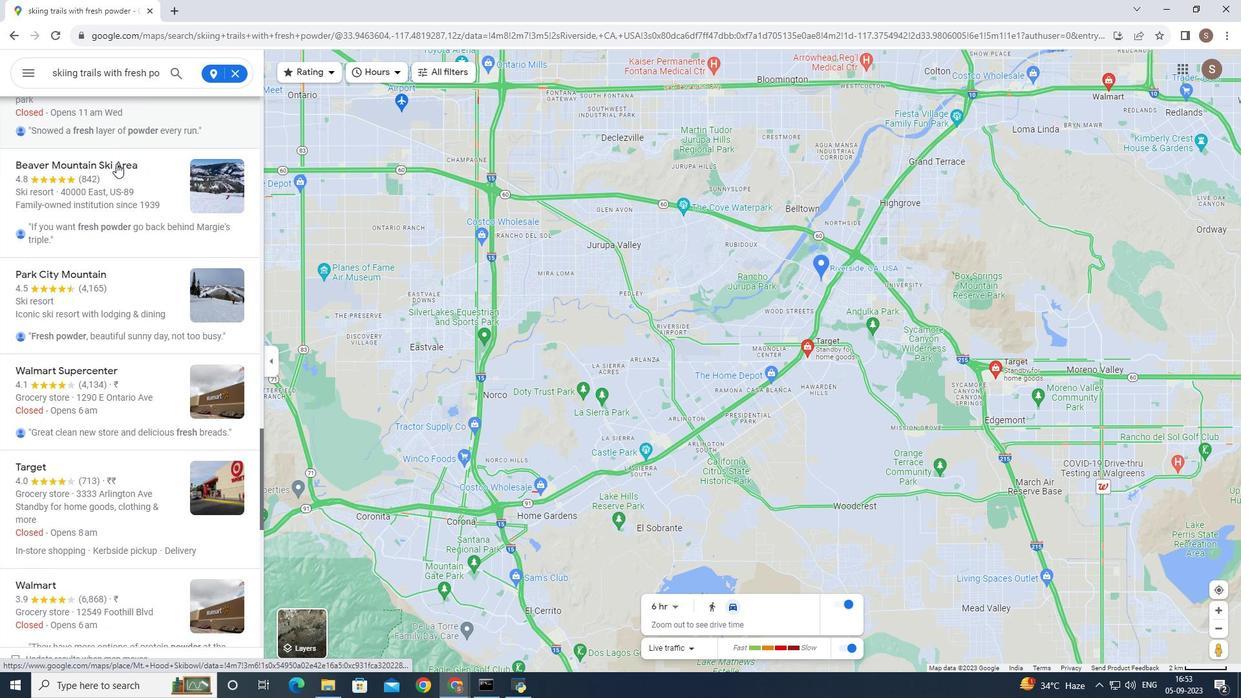 
Action: Mouse moved to (231, 74)
Screenshot: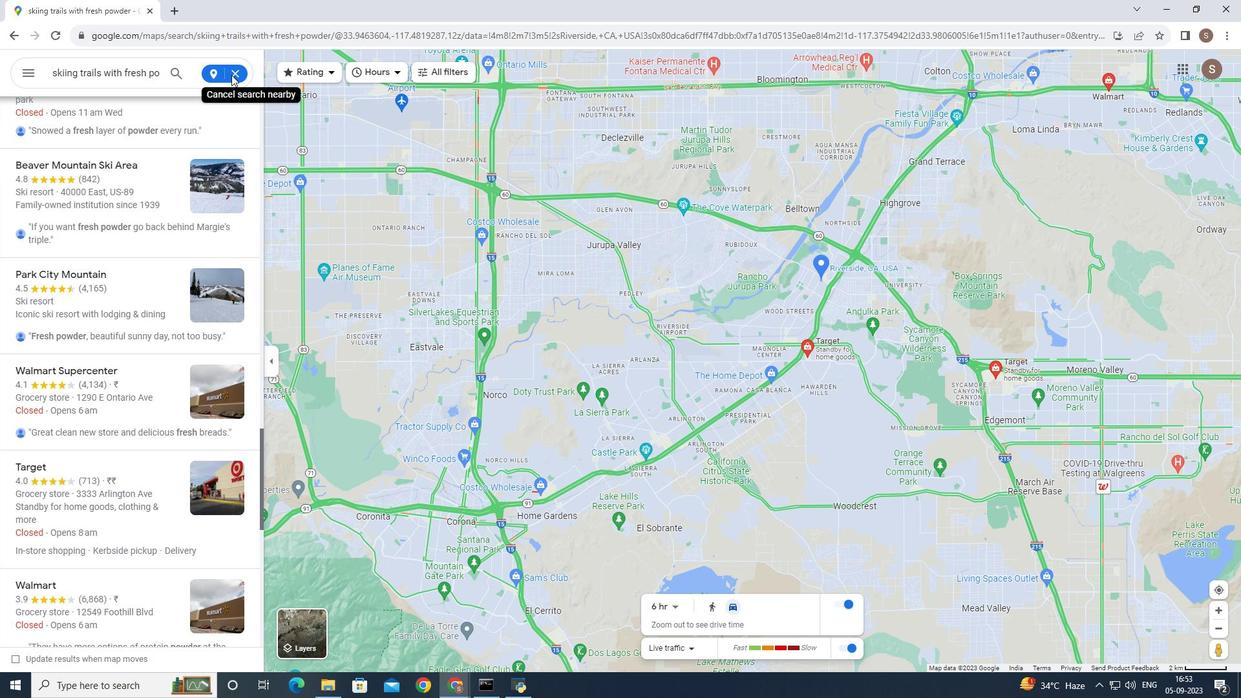 
Action: Mouse pressed left at (231, 74)
Screenshot: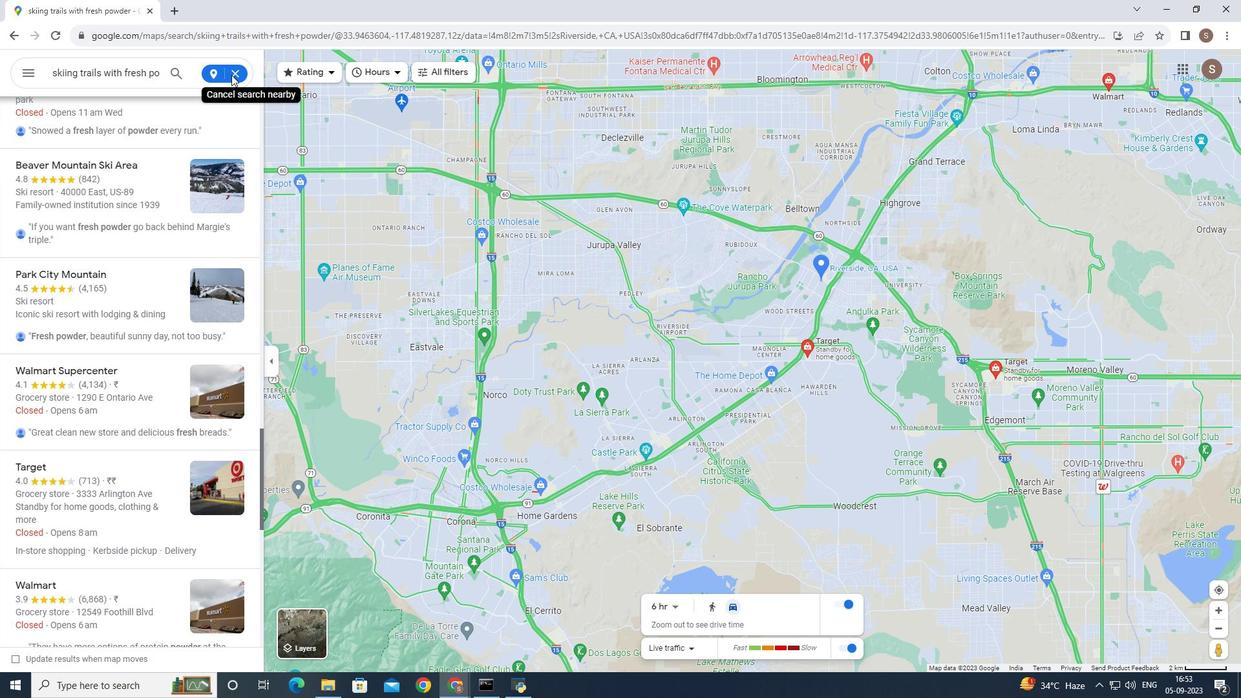 
Action: Mouse moved to (241, 65)
Screenshot: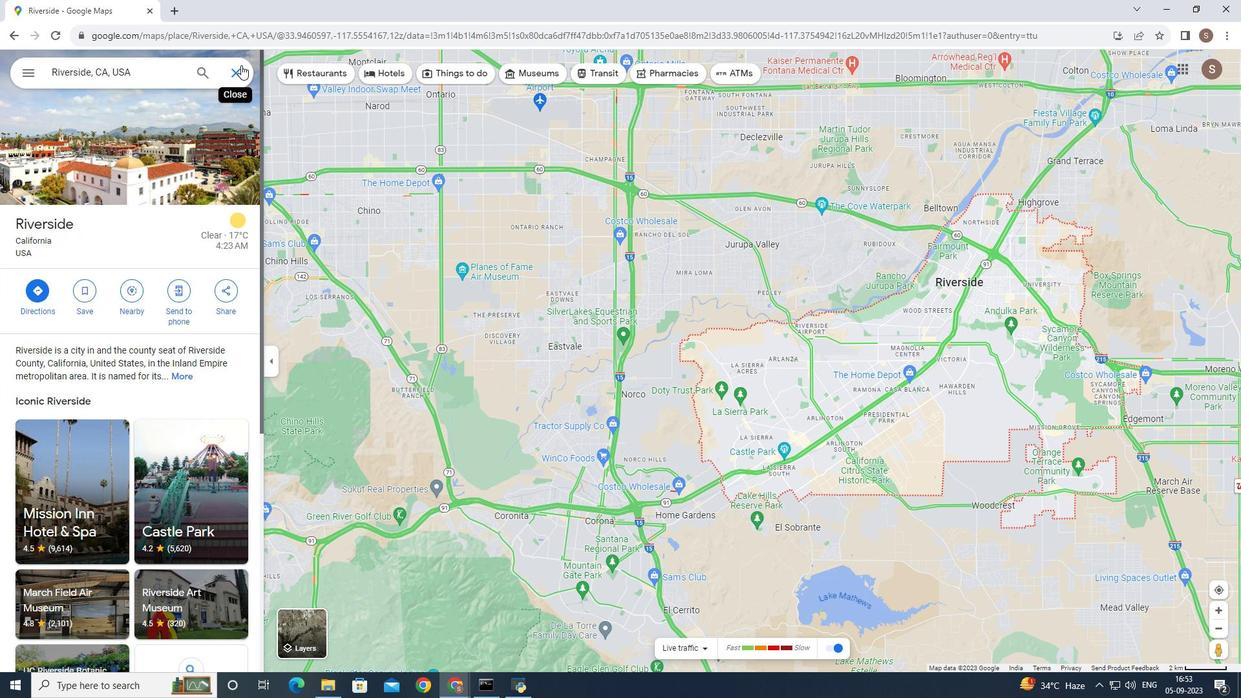 
Action: Mouse pressed left at (241, 65)
Screenshot: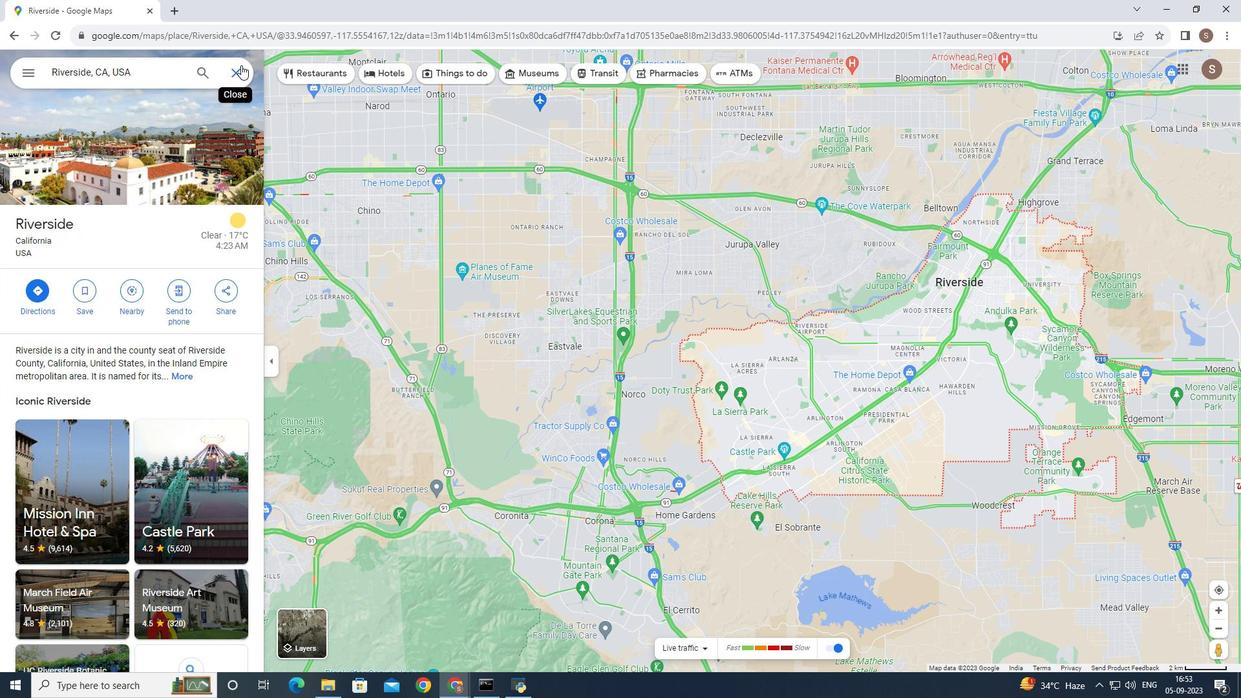 
Action: Mouse moved to (115, 69)
Screenshot: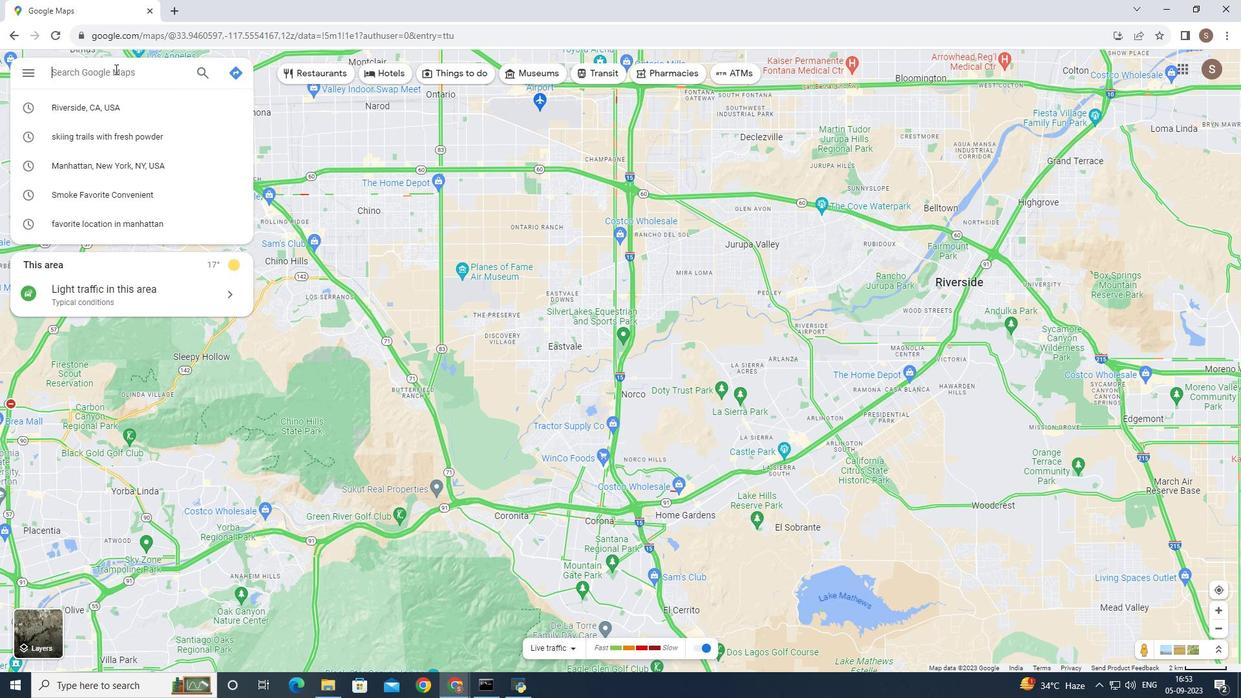 
Action: Key pressed <Key.shift>Salt<Key.space><Key.shift><Key.shift><Key.shift><Key.shift><Key.shift><Key.shift><Key.shift><Key.shift>Laj<Key.backspace>ke<Key.space><Key.shift><Key.shift><Key.shift><Key.shift><Key.shift><Key.shift><Key.shift>City
Screenshot: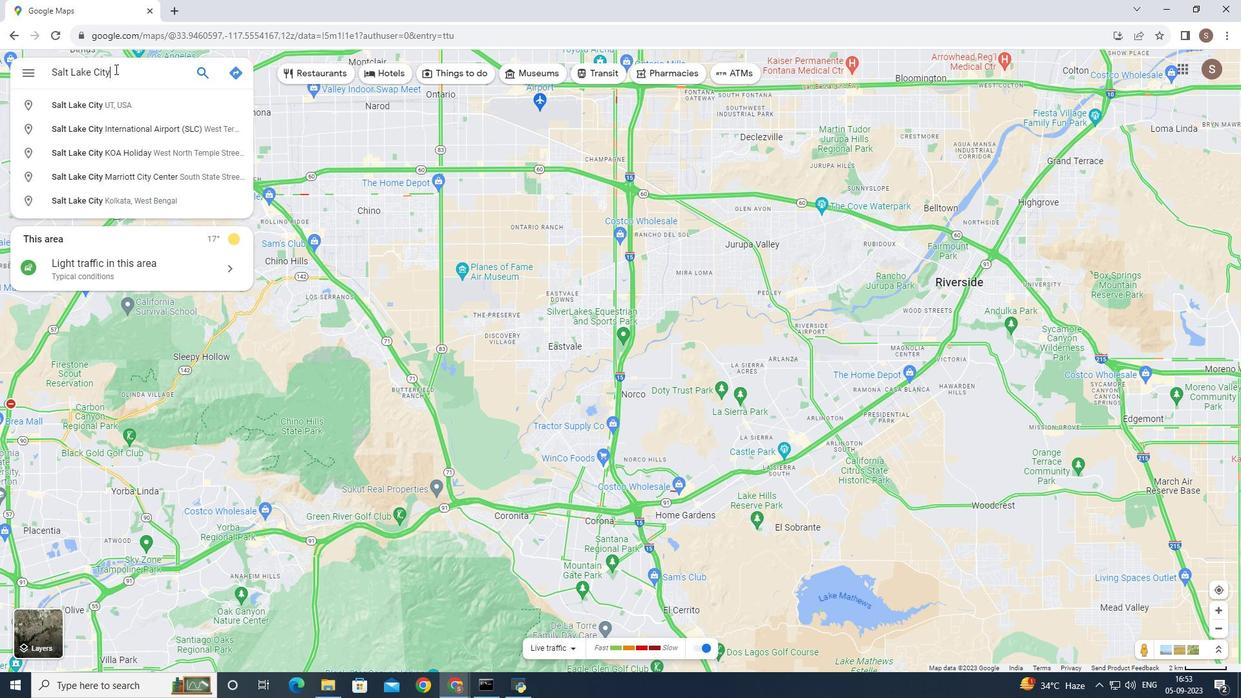 
Action: Mouse moved to (138, 108)
Screenshot: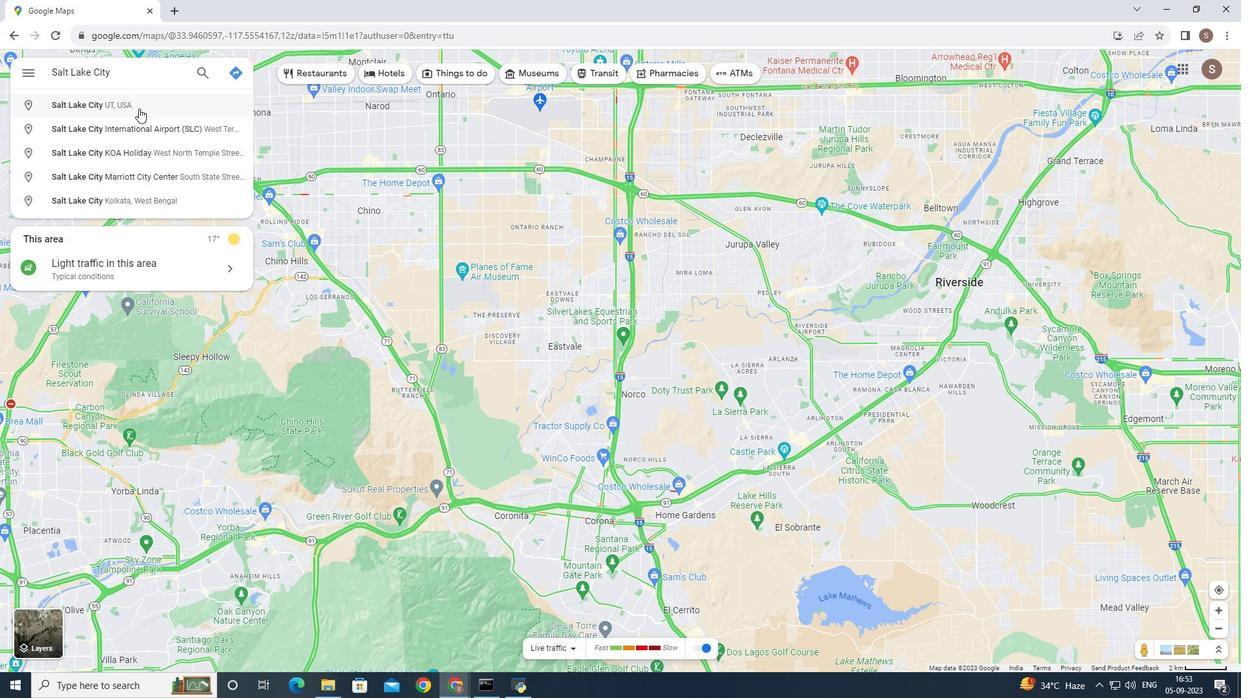 
Action: Mouse pressed left at (138, 108)
Screenshot: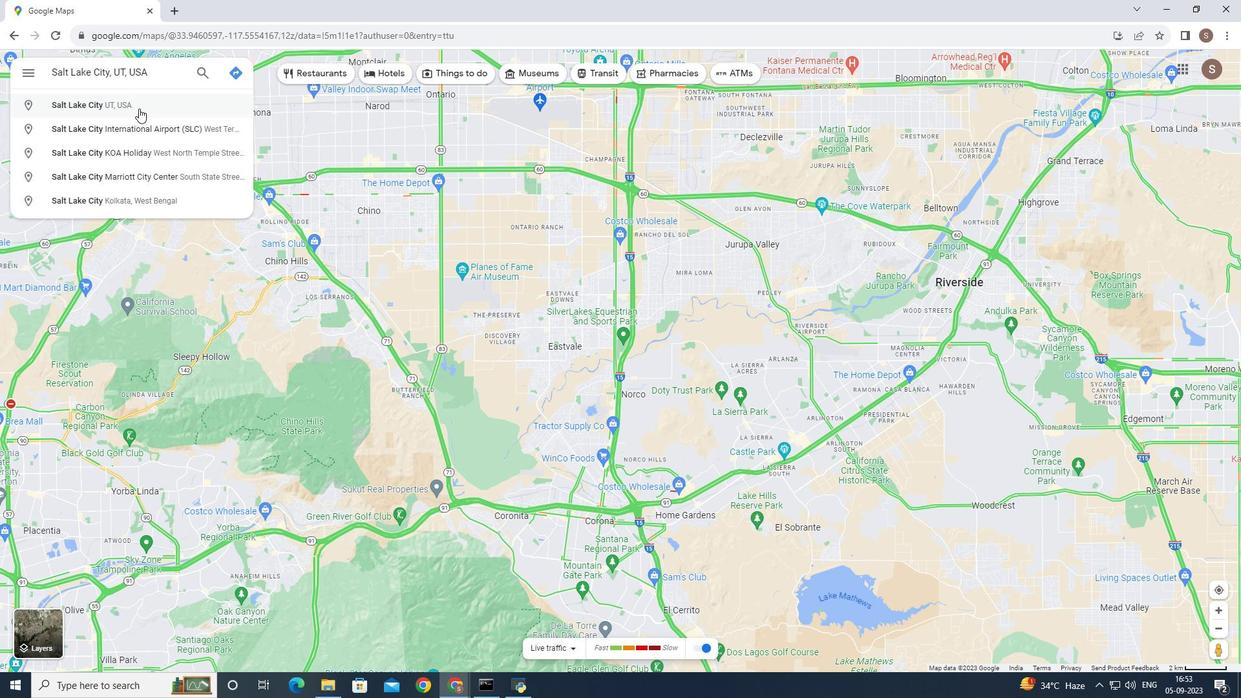 
Action: Mouse moved to (129, 298)
Screenshot: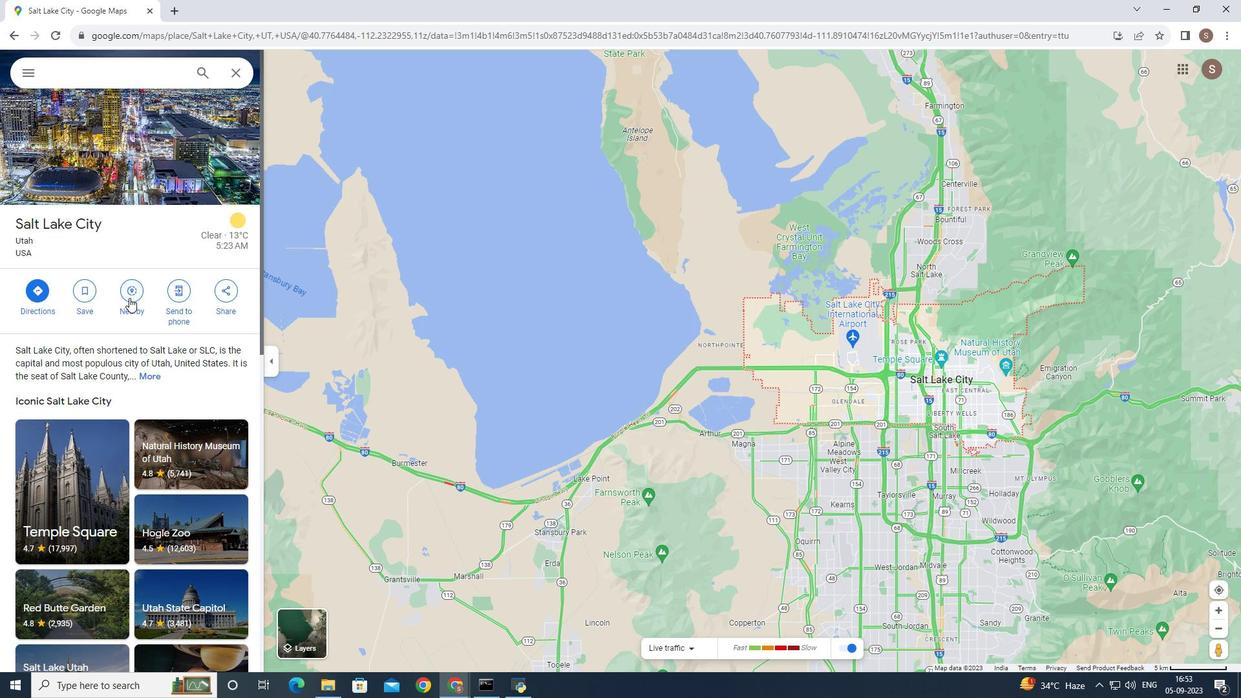 
Action: Mouse pressed left at (129, 298)
Screenshot: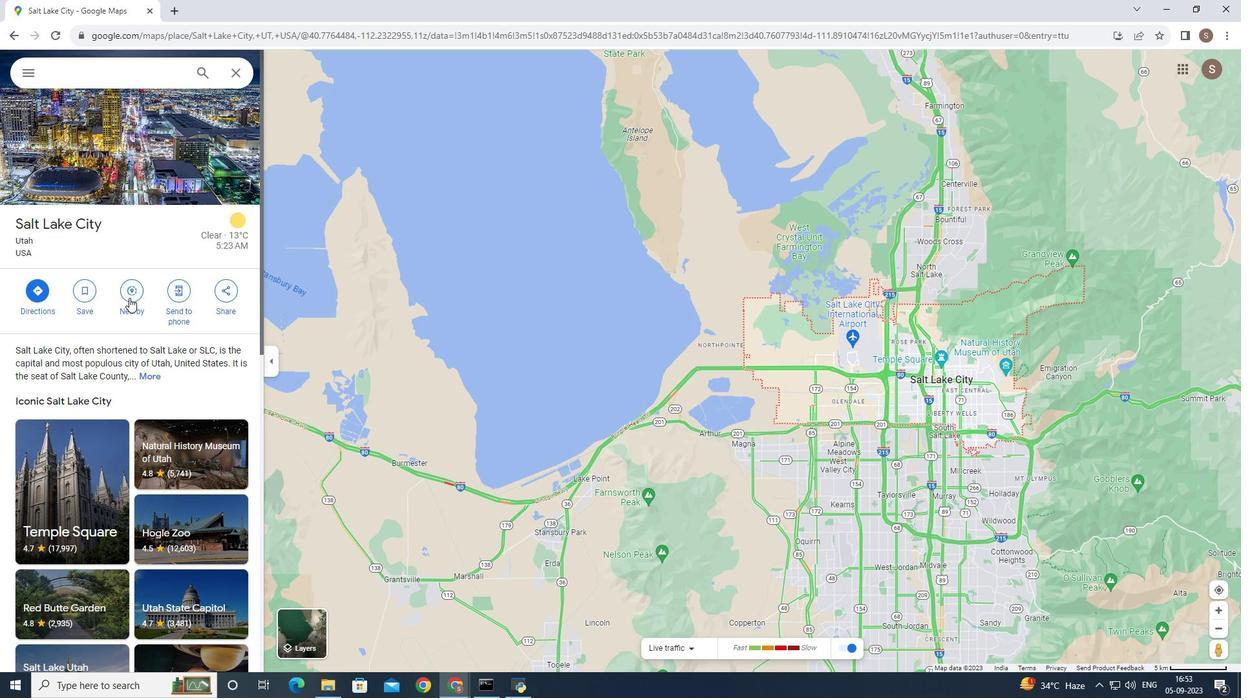 
Action: Mouse moved to (142, 163)
Screenshot: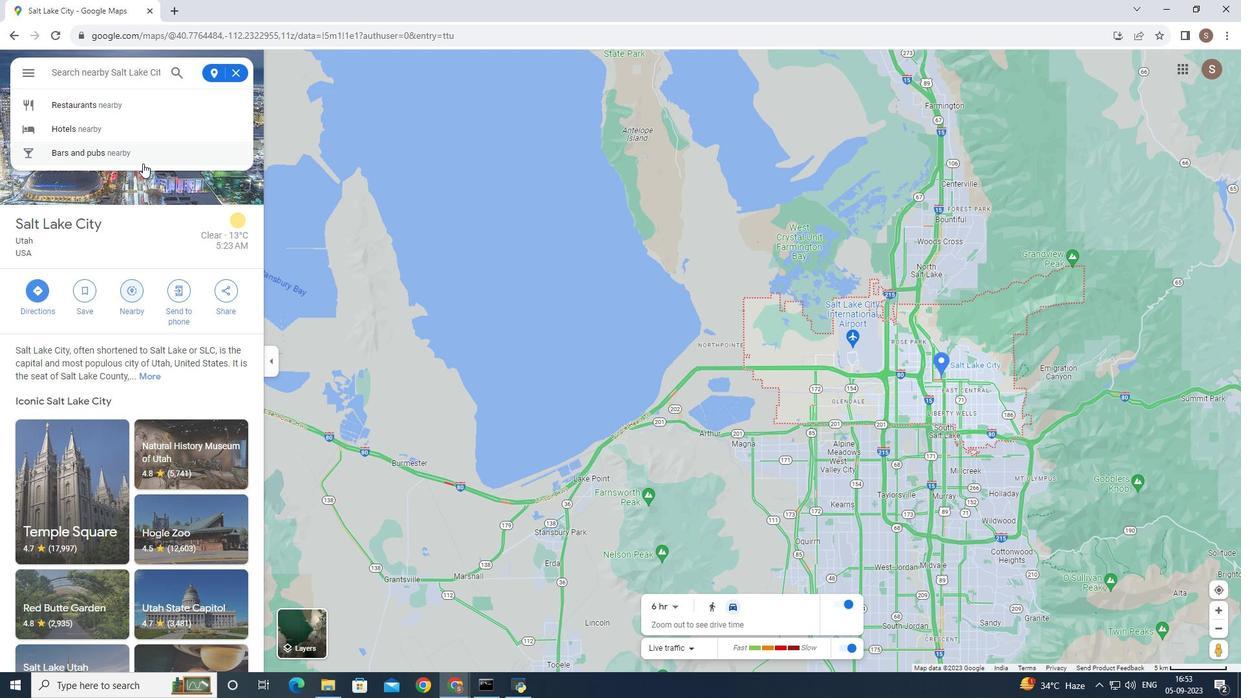 
Action: Key pressed hiking<Key.space>trails<Key.space>with<Key.space>fall<Key.space>foliage<Key.space>
Screenshot: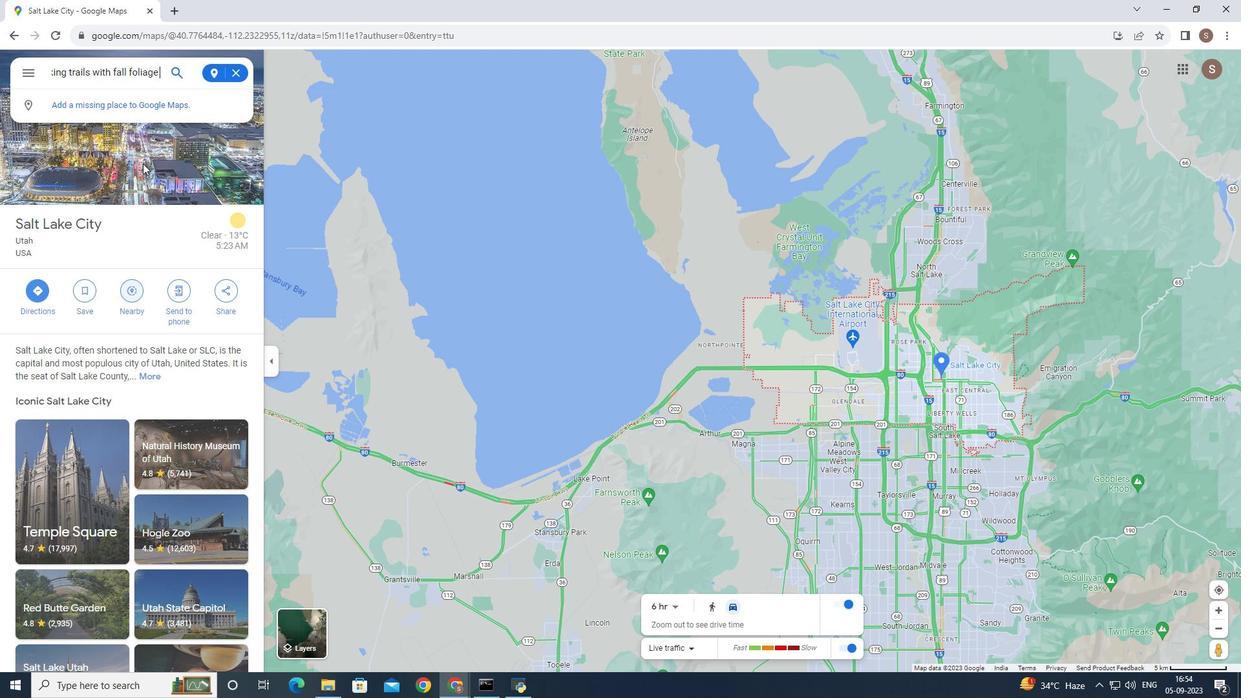 
Action: Mouse moved to (196, 158)
Screenshot: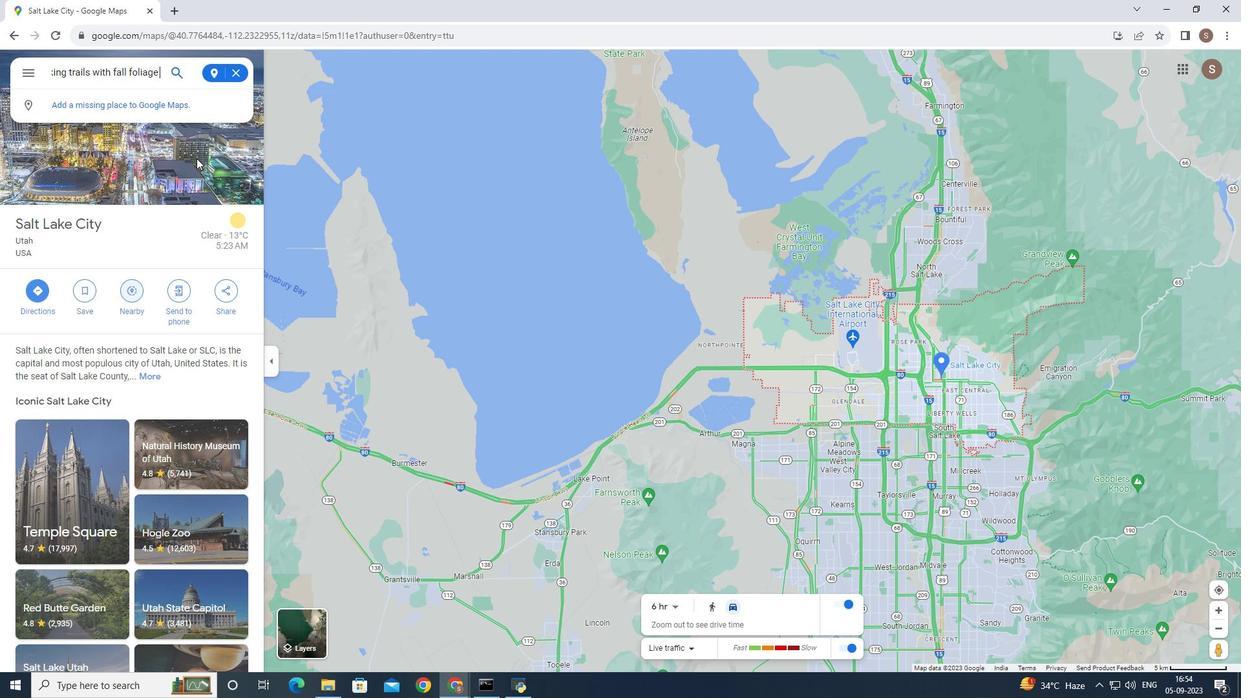 
Action: Key pressed <Key.enter>
Screenshot: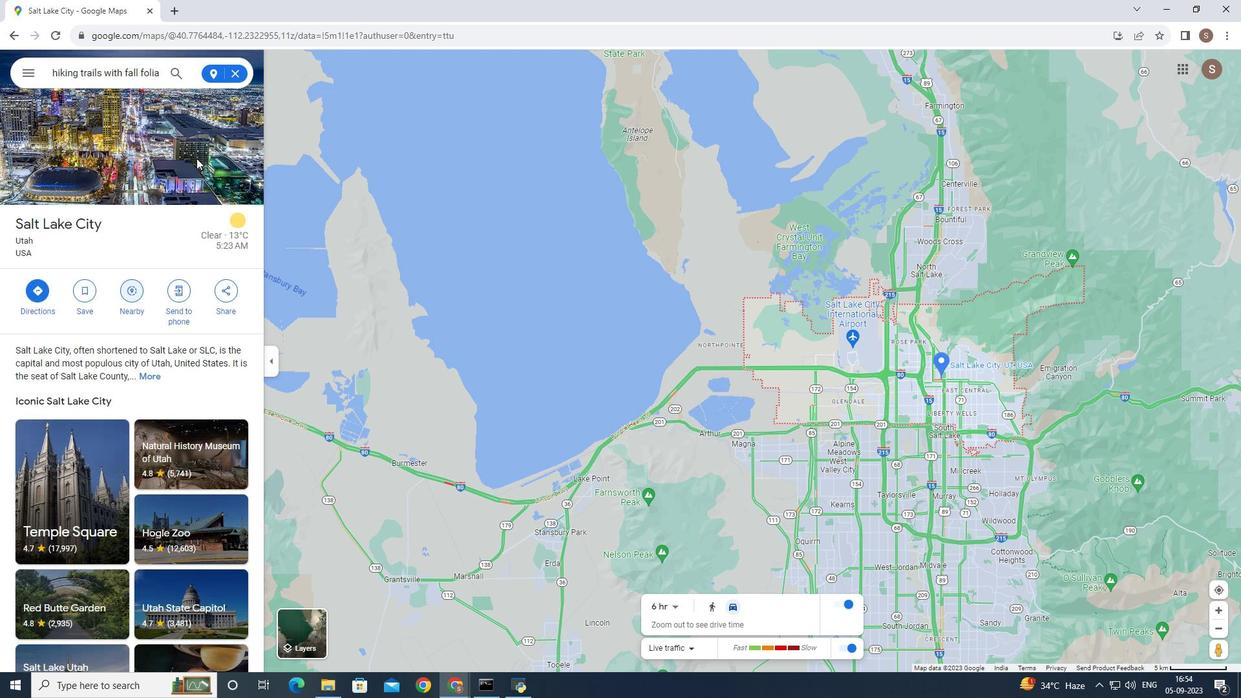 
Action: Mouse moved to (105, 145)
Screenshot: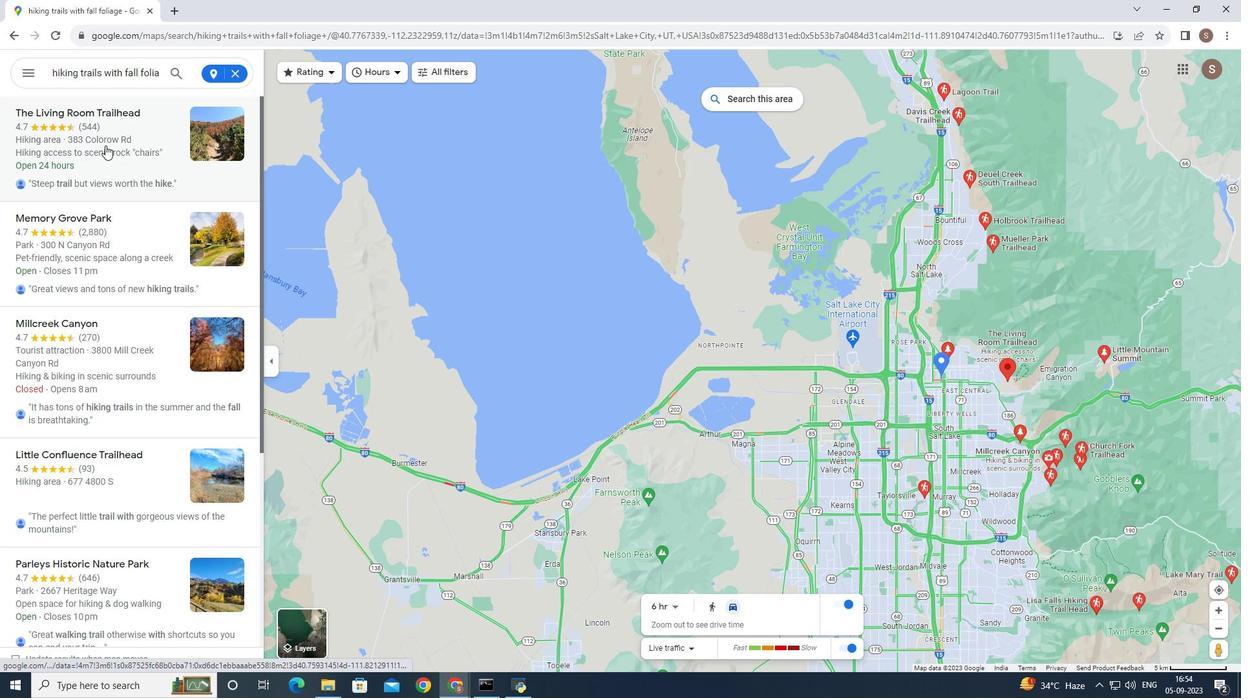 
Action: Mouse scrolled (105, 144) with delta (0, 0)
Screenshot: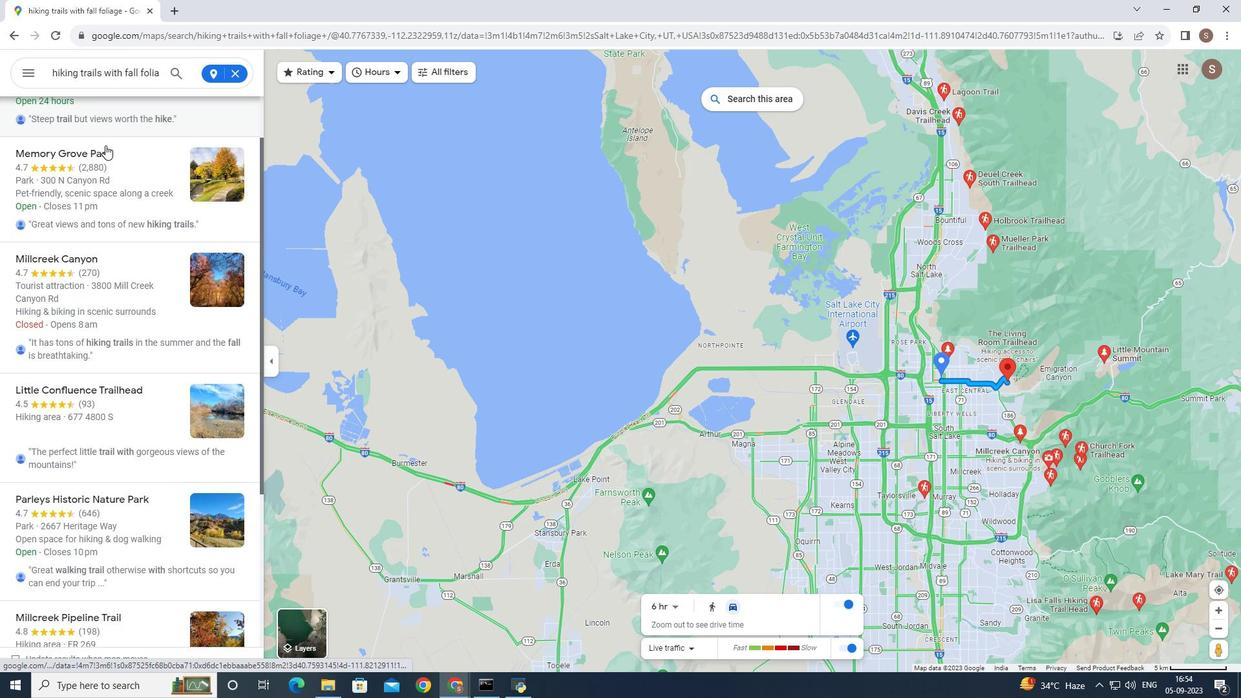 
Action: Mouse scrolled (105, 144) with delta (0, 0)
Screenshot: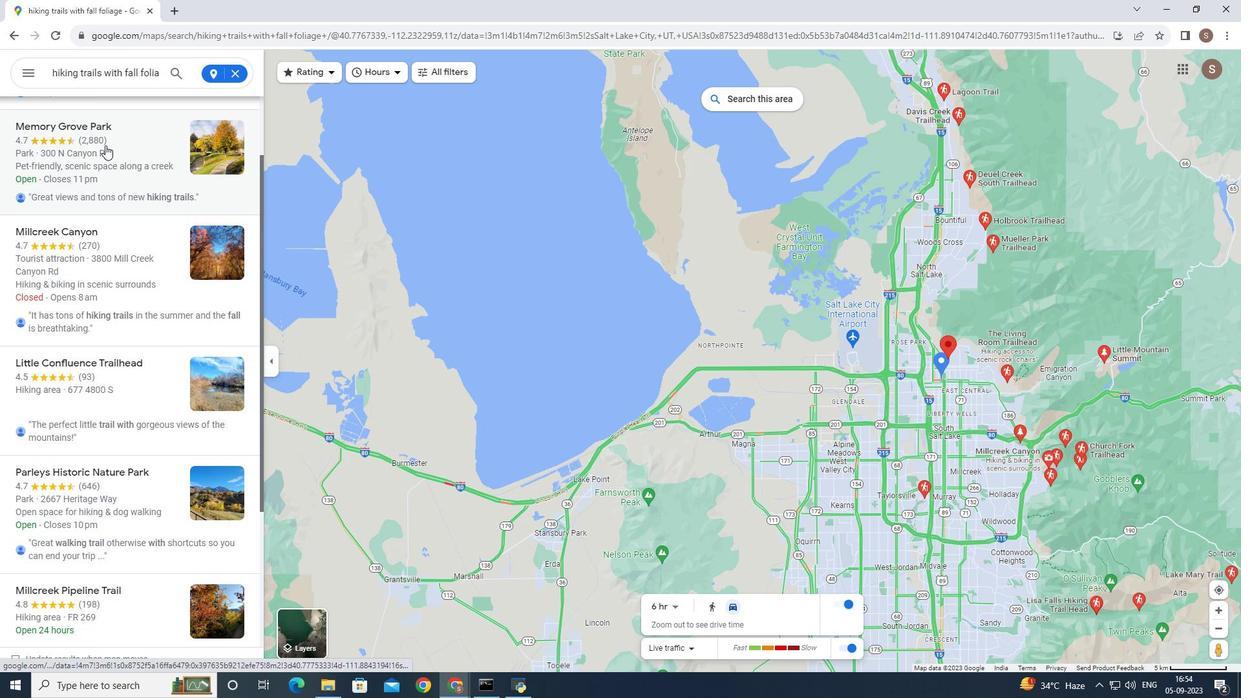 
Action: Mouse scrolled (105, 144) with delta (0, 0)
Screenshot: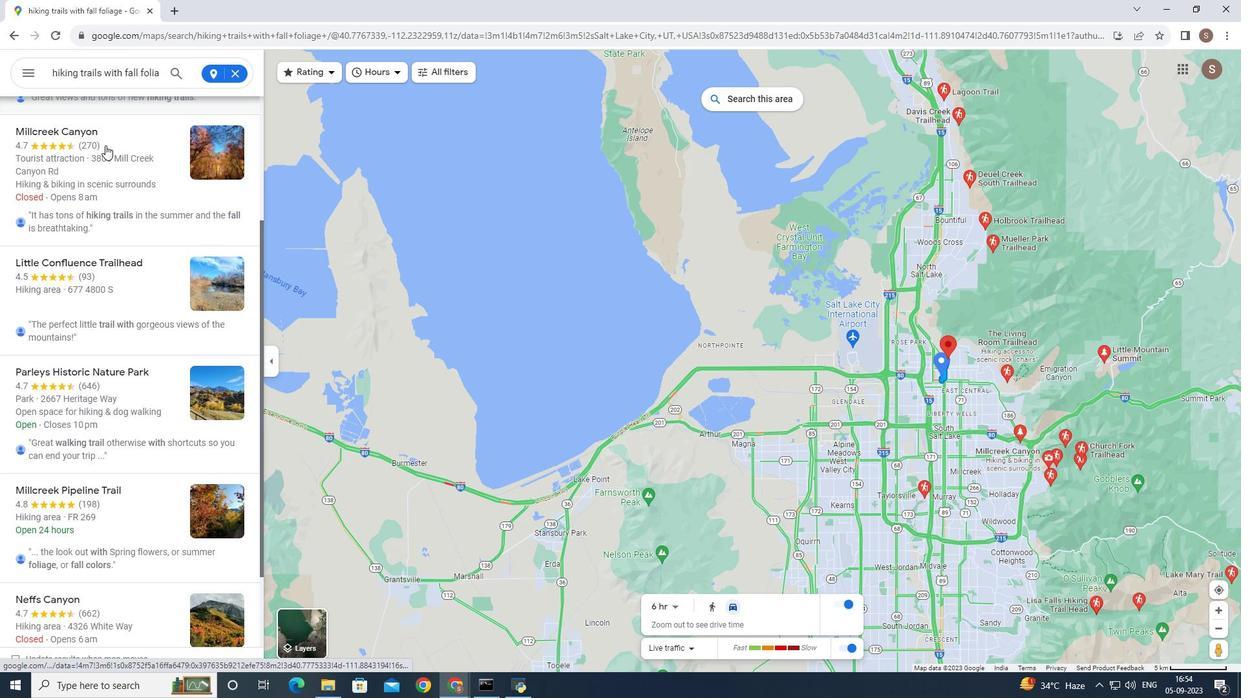 
Action: Mouse scrolled (105, 144) with delta (0, 0)
Screenshot: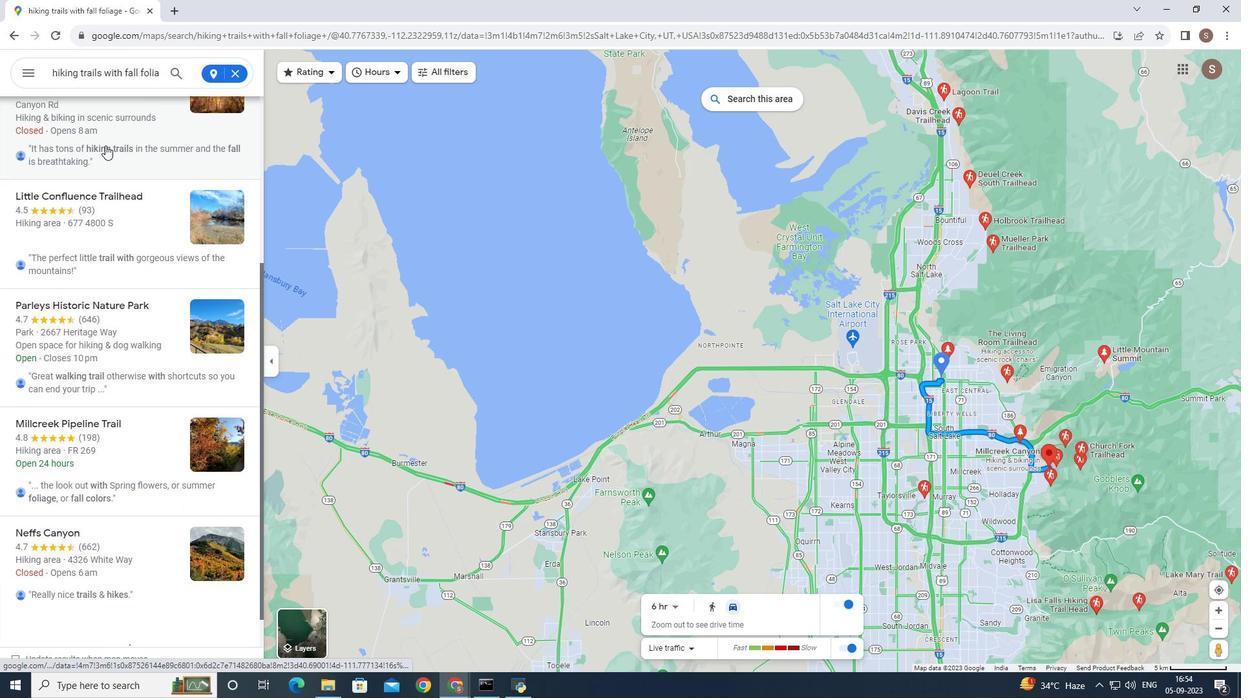 
Action: Mouse scrolled (105, 144) with delta (0, 0)
Screenshot: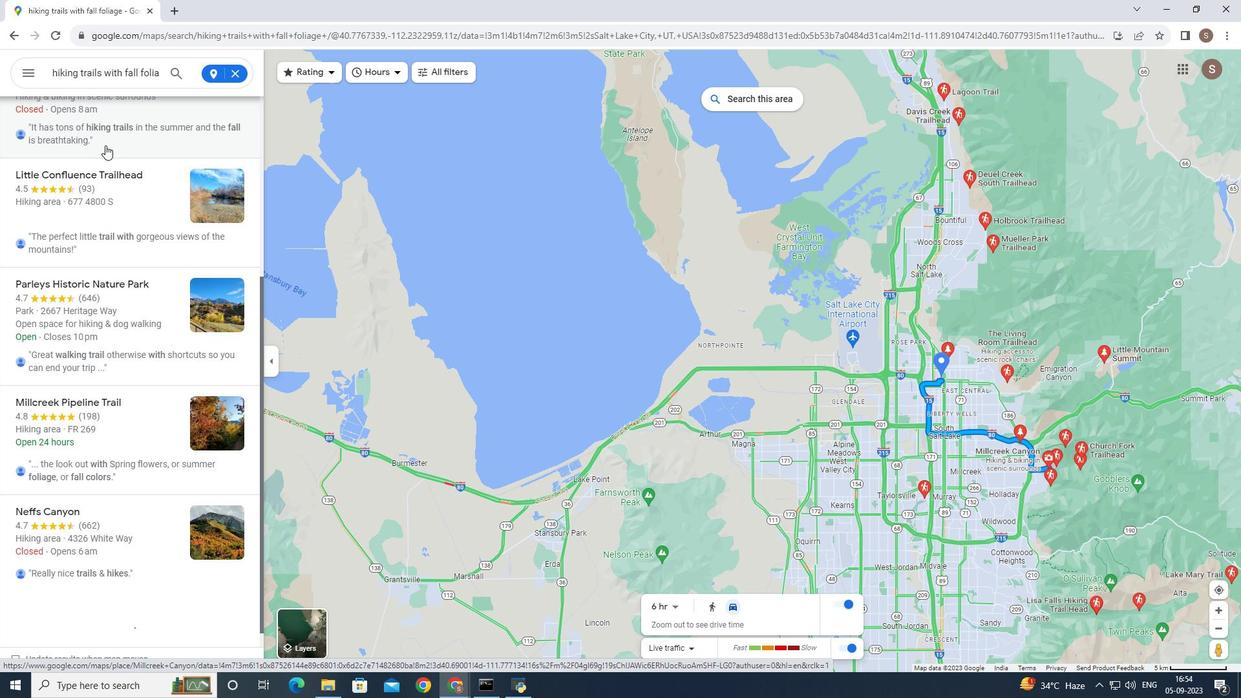 
Action: Mouse scrolled (105, 144) with delta (0, 0)
Screenshot: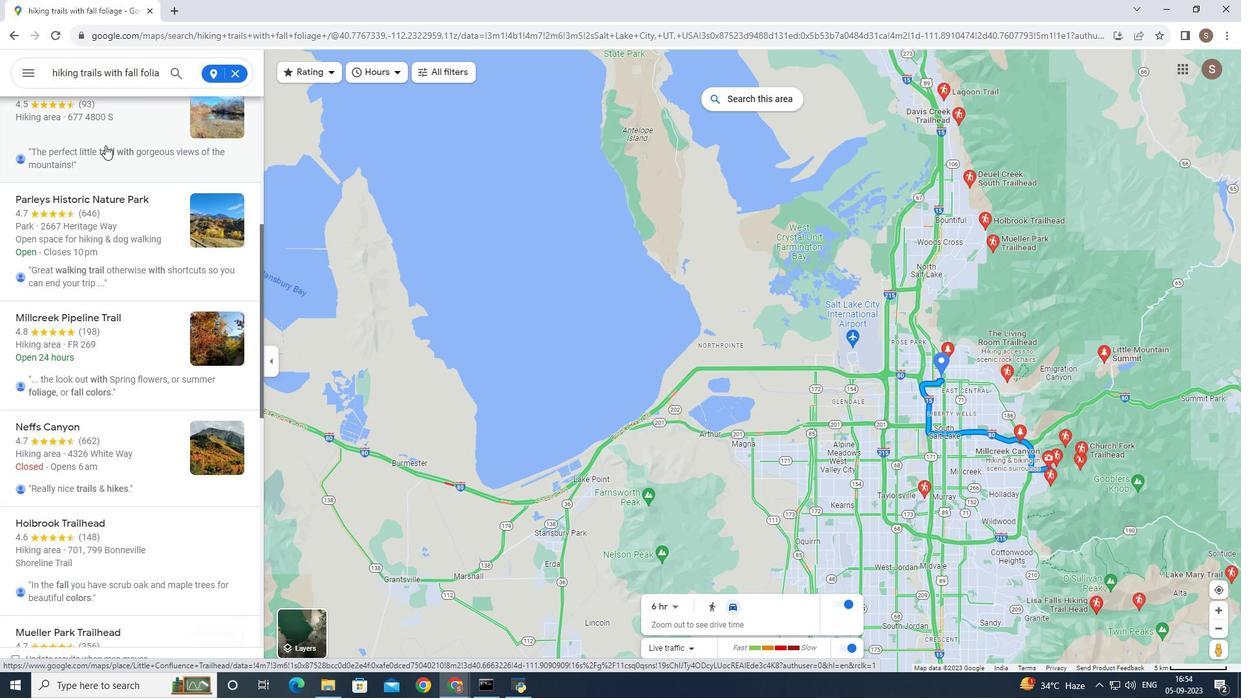 
Action: Mouse moved to (105, 144)
Screenshot: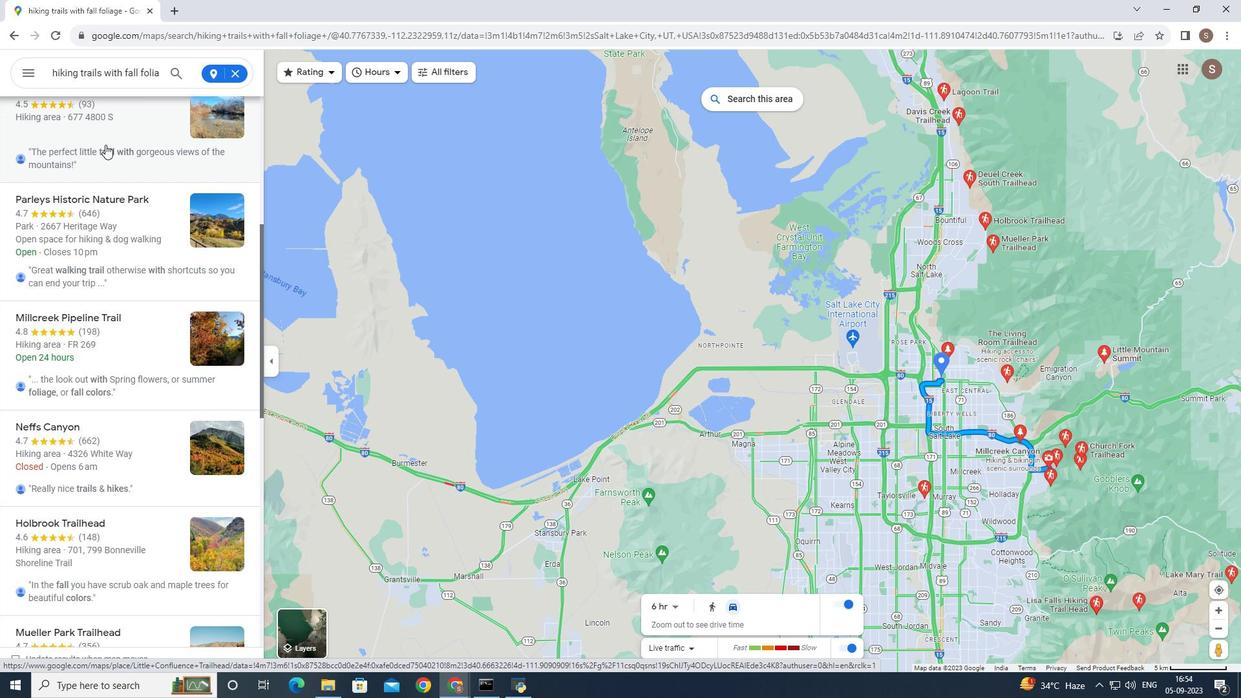 
Action: Mouse scrolled (105, 144) with delta (0, 0)
Screenshot: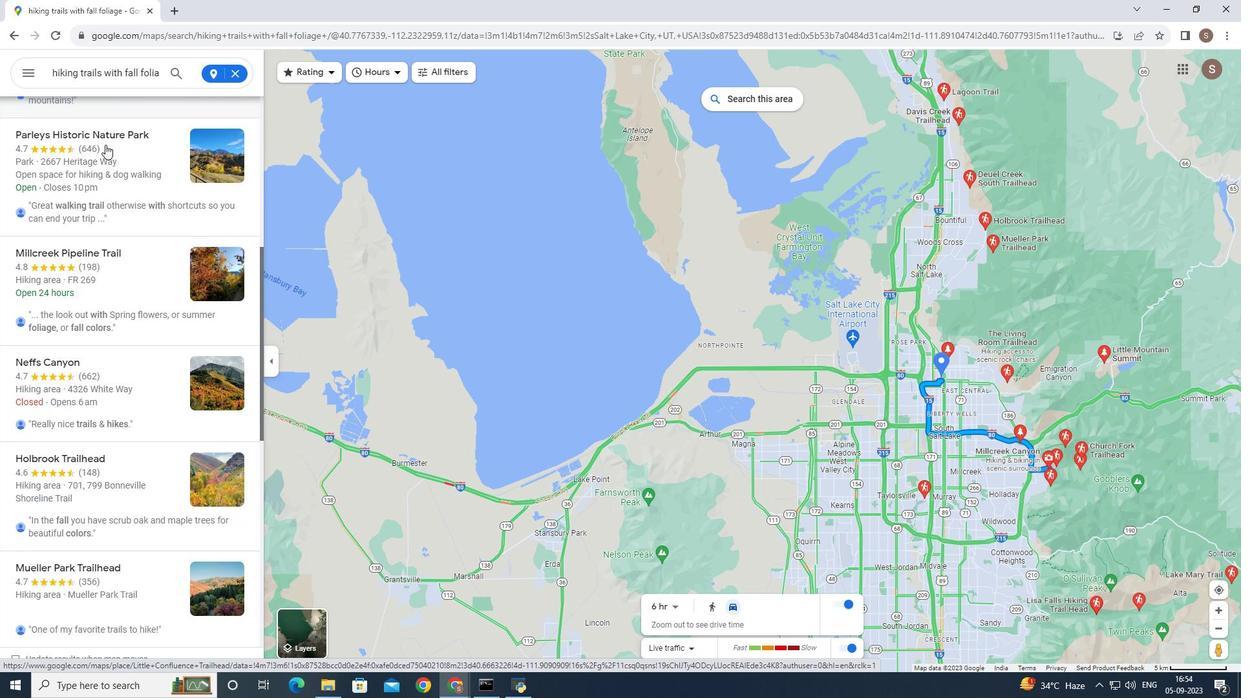 
Action: Mouse scrolled (105, 144) with delta (0, 0)
Screenshot: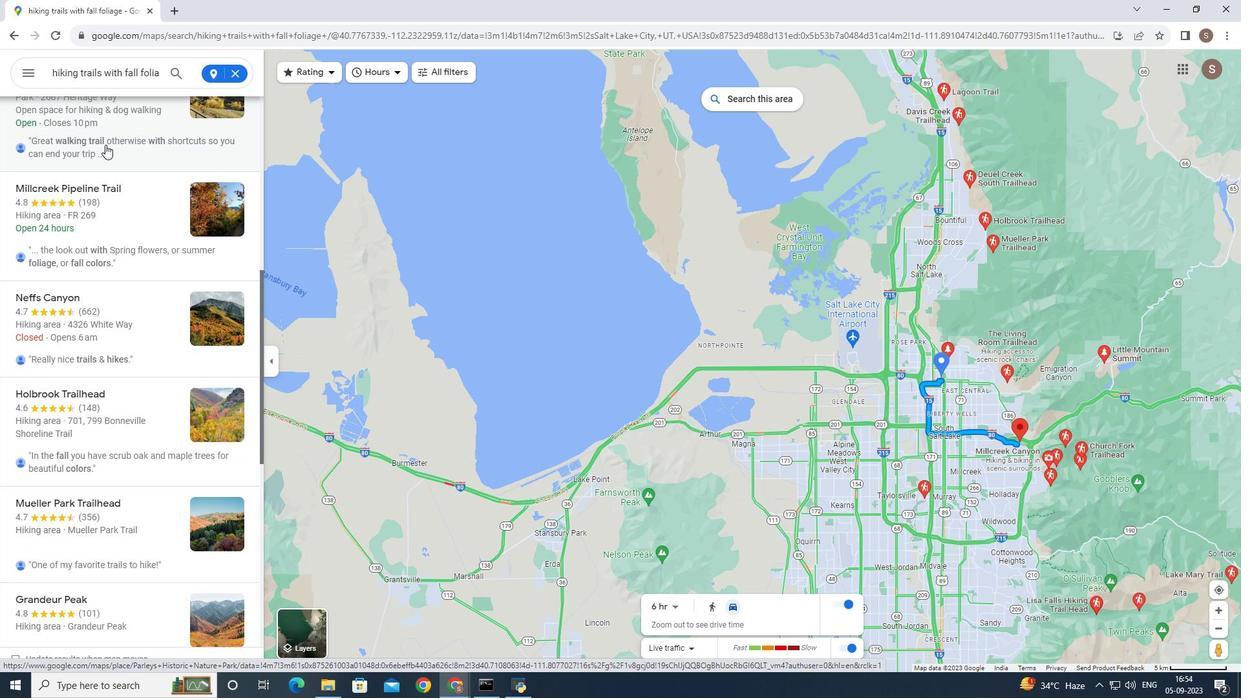 
Action: Mouse scrolled (105, 144) with delta (0, 0)
Screenshot: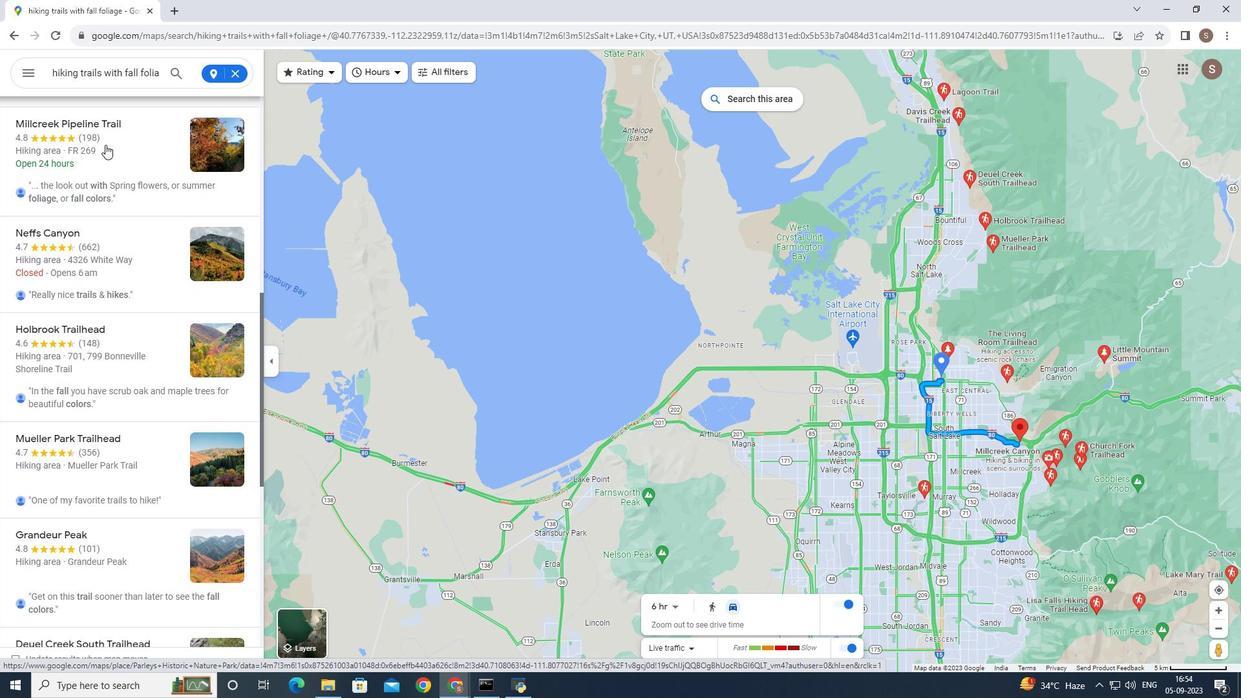
Action: Mouse moved to (102, 145)
Screenshot: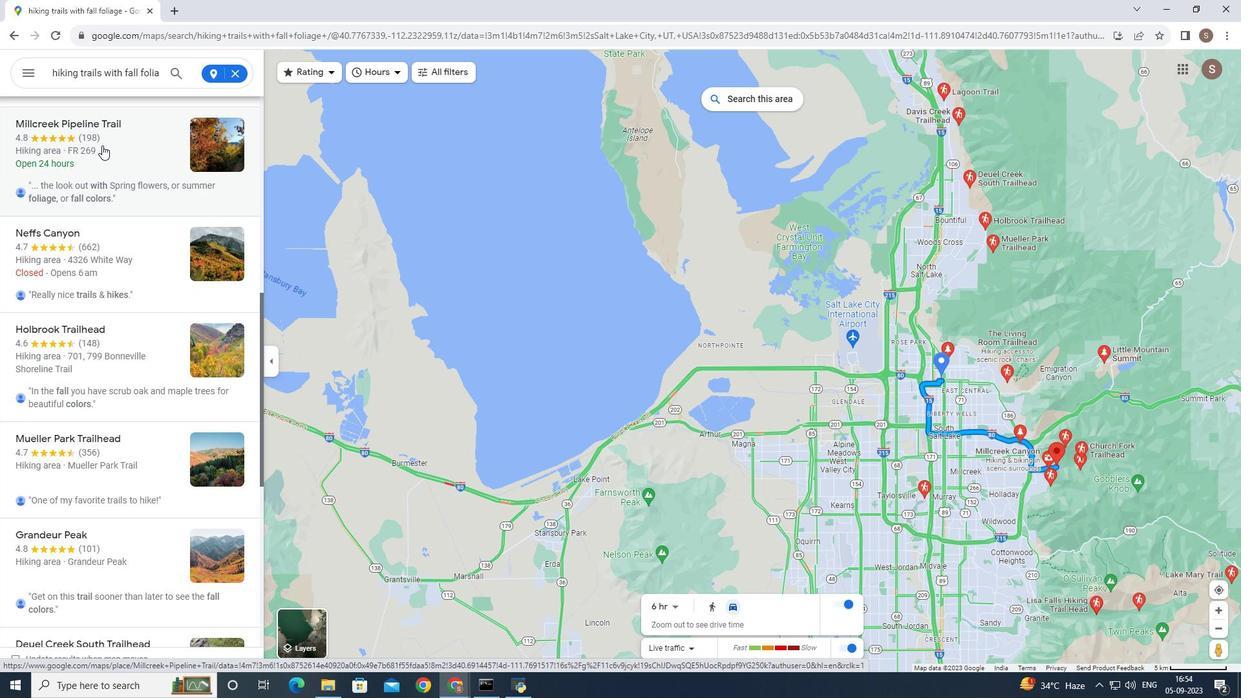 
Action: Mouse scrolled (102, 144) with delta (0, 0)
Screenshot: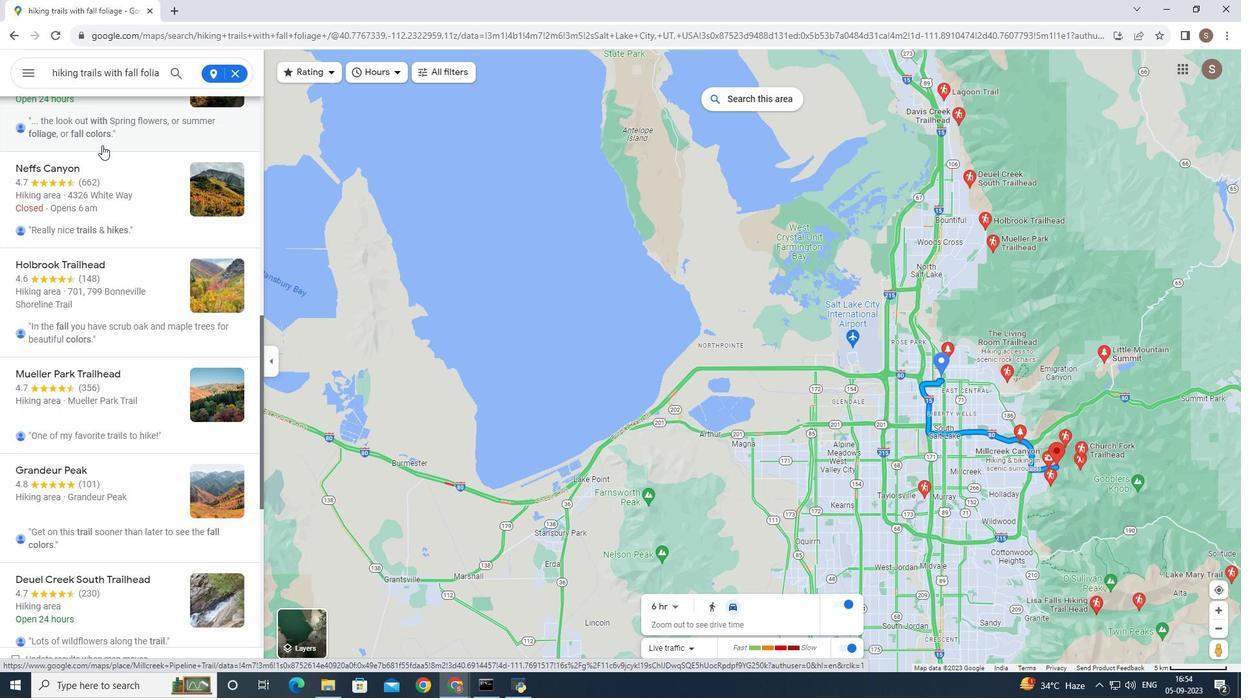 
Action: Mouse scrolled (102, 144) with delta (0, 0)
Screenshot: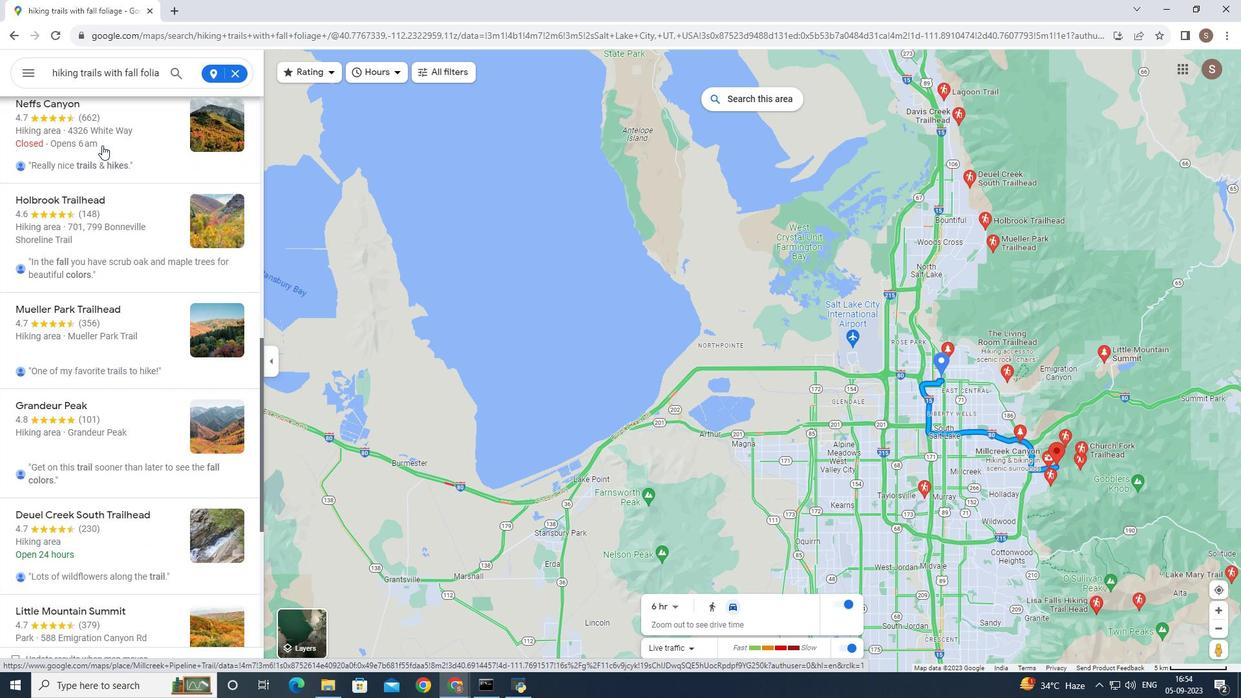 
Action: Mouse scrolled (102, 144) with delta (0, 0)
Screenshot: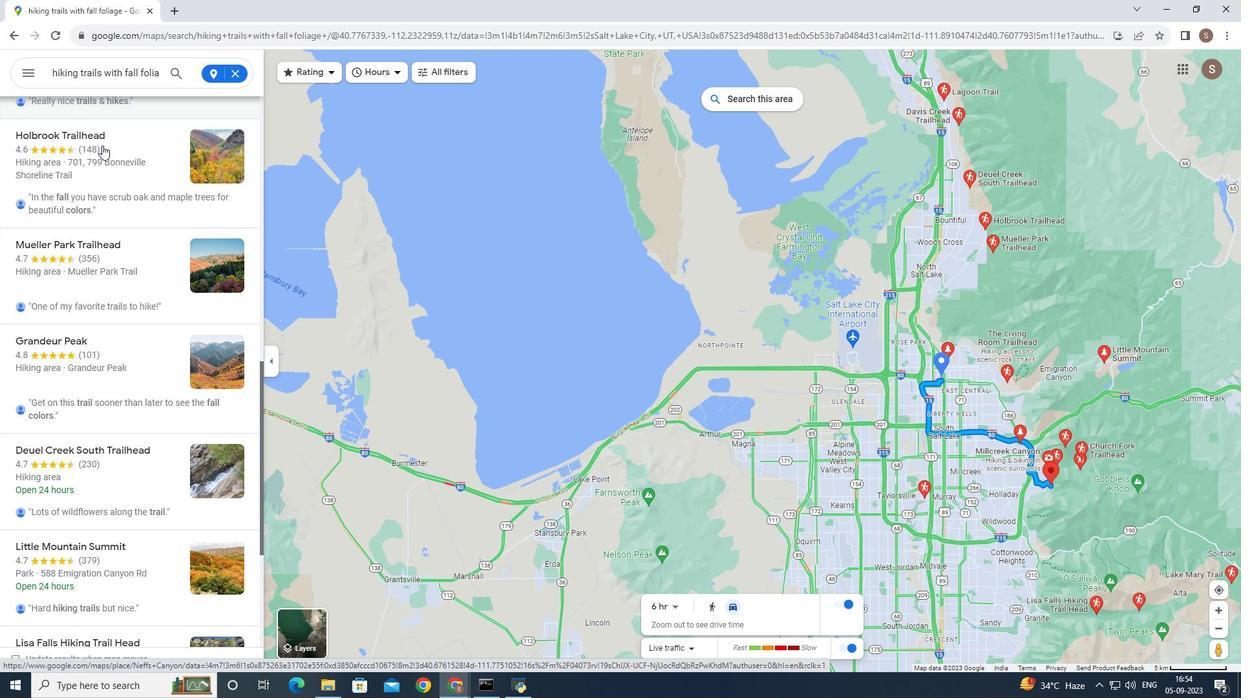 
Action: Mouse scrolled (102, 144) with delta (0, 0)
Screenshot: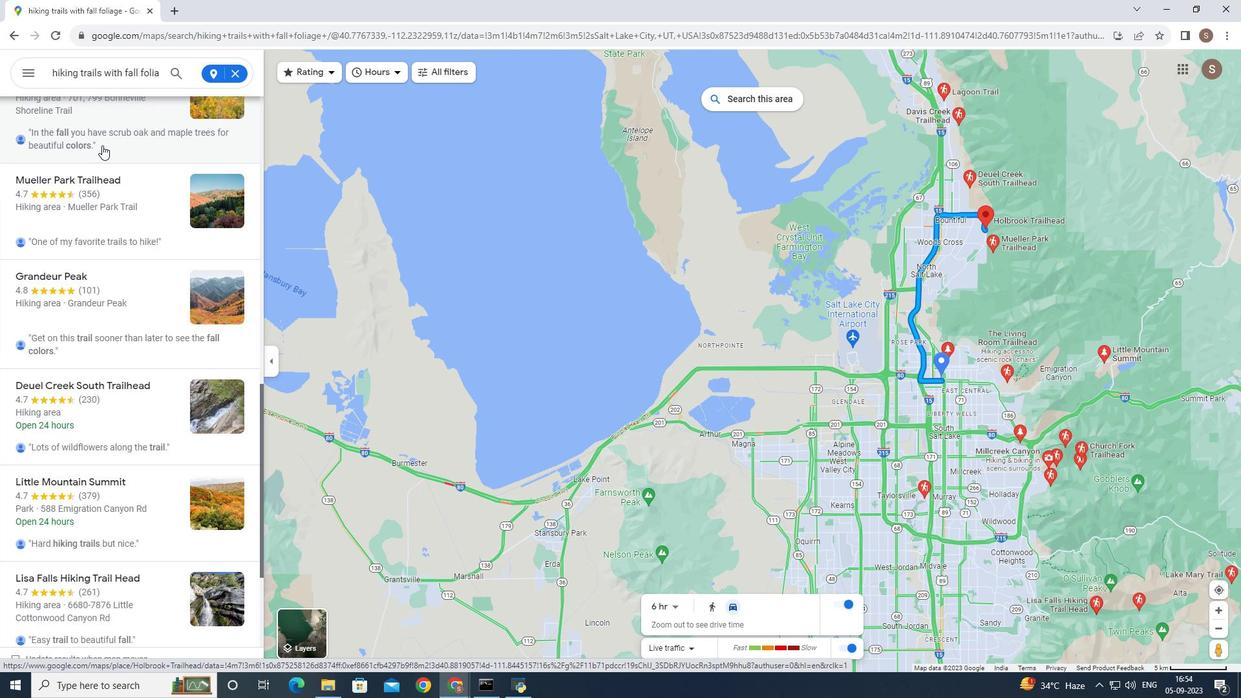 
Action: Mouse scrolled (102, 144) with delta (0, 0)
Screenshot: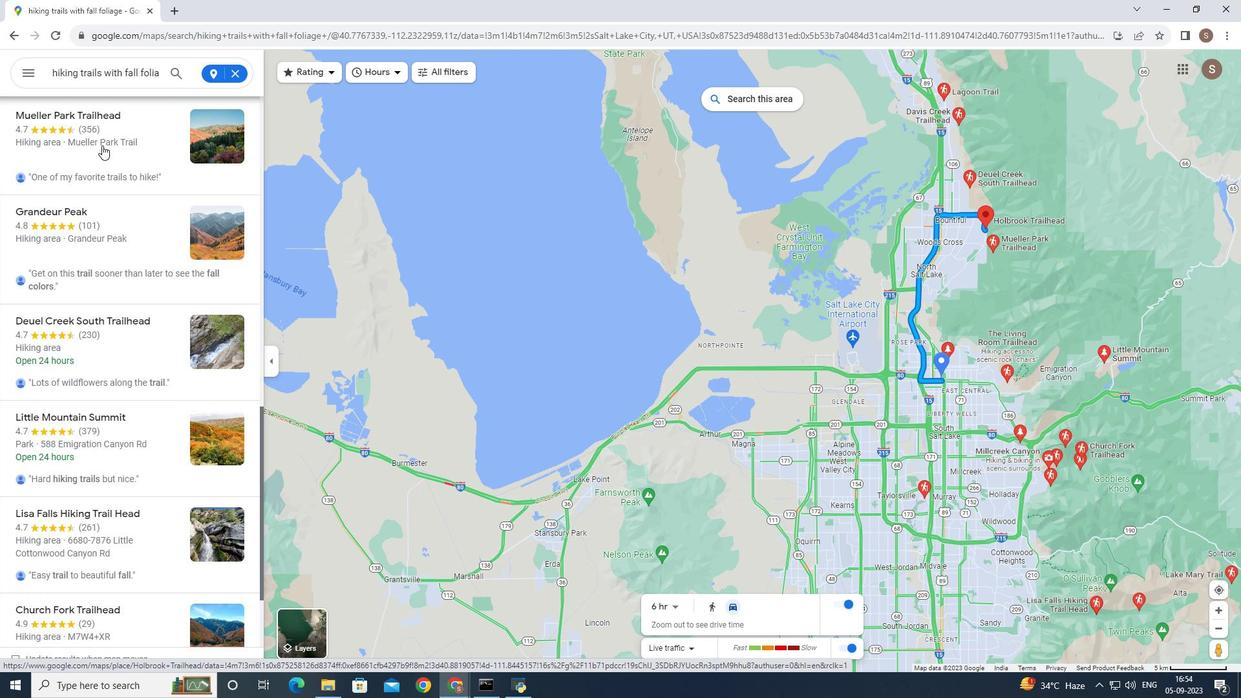 
Action: Mouse scrolled (102, 144) with delta (0, 0)
Screenshot: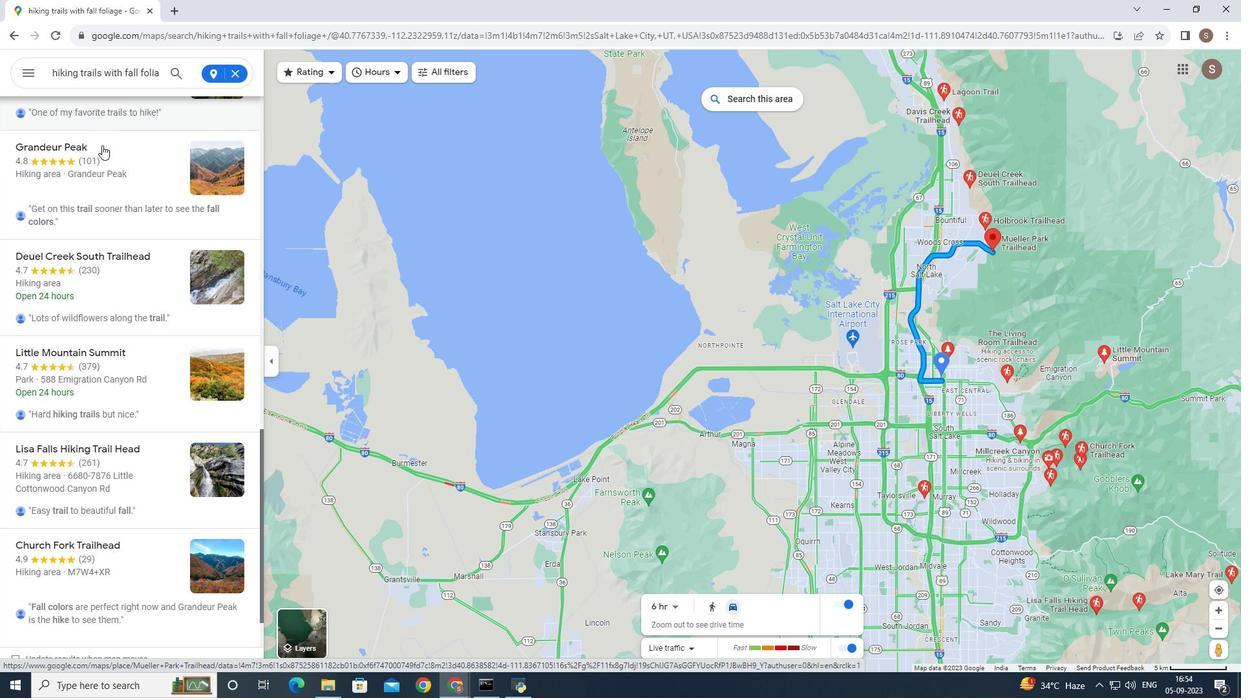 
Action: Mouse scrolled (102, 146) with delta (0, 0)
Screenshot: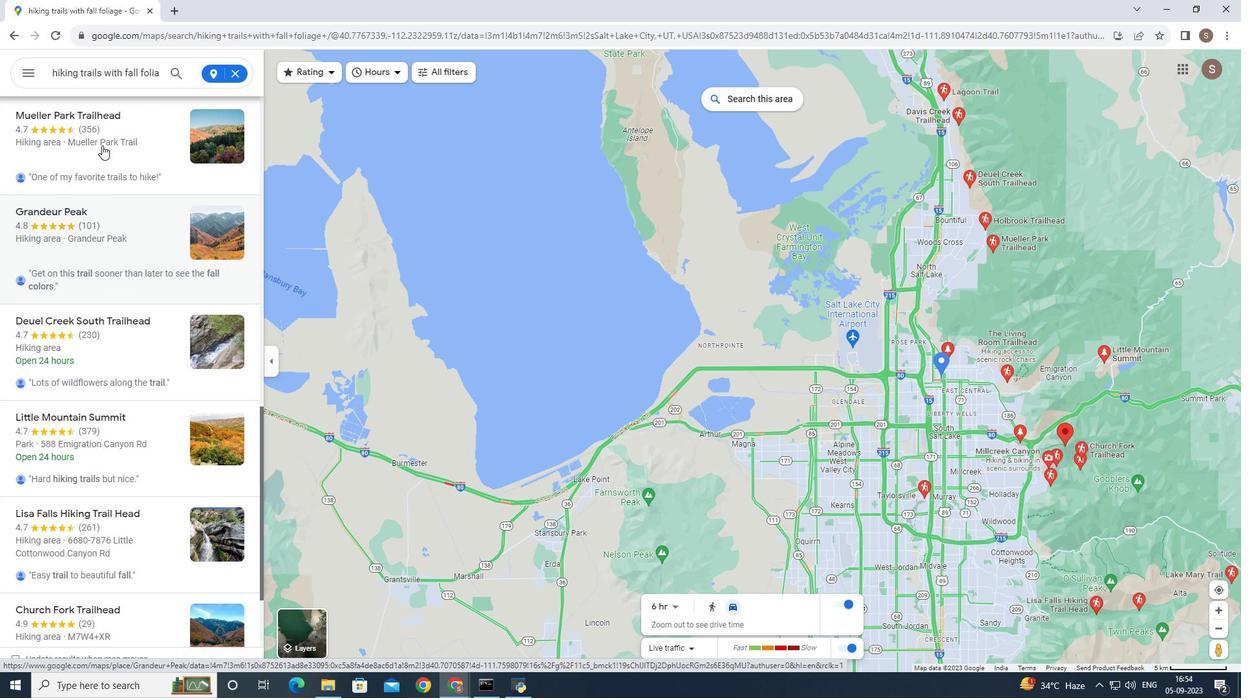 
Action: Mouse scrolled (102, 146) with delta (0, 0)
Screenshot: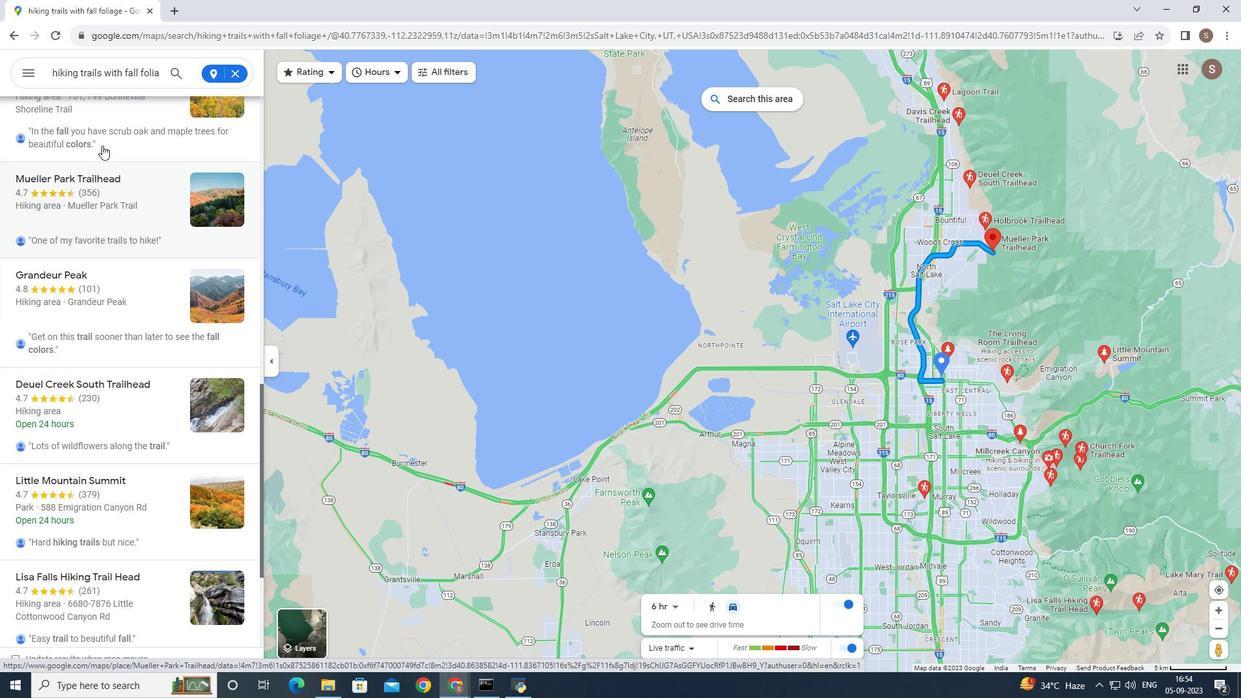 
Action: Mouse scrolled (102, 144) with delta (0, 0)
Screenshot: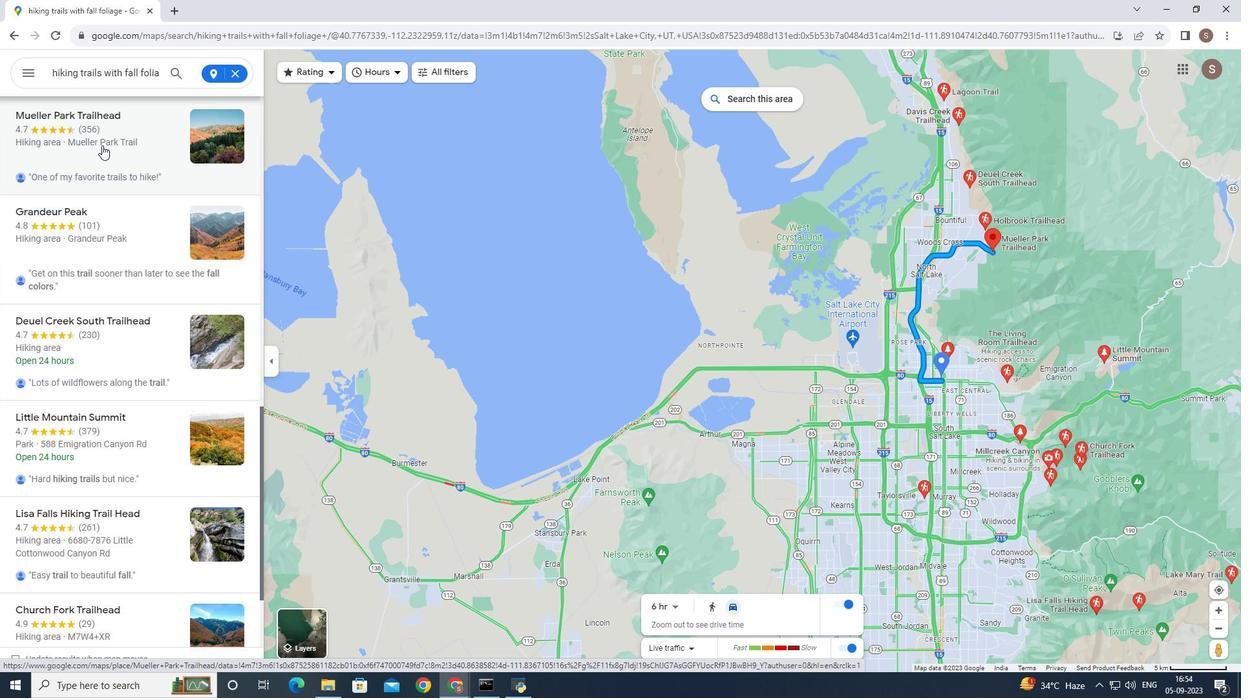 
Action: Mouse scrolled (102, 144) with delta (0, 0)
Screenshot: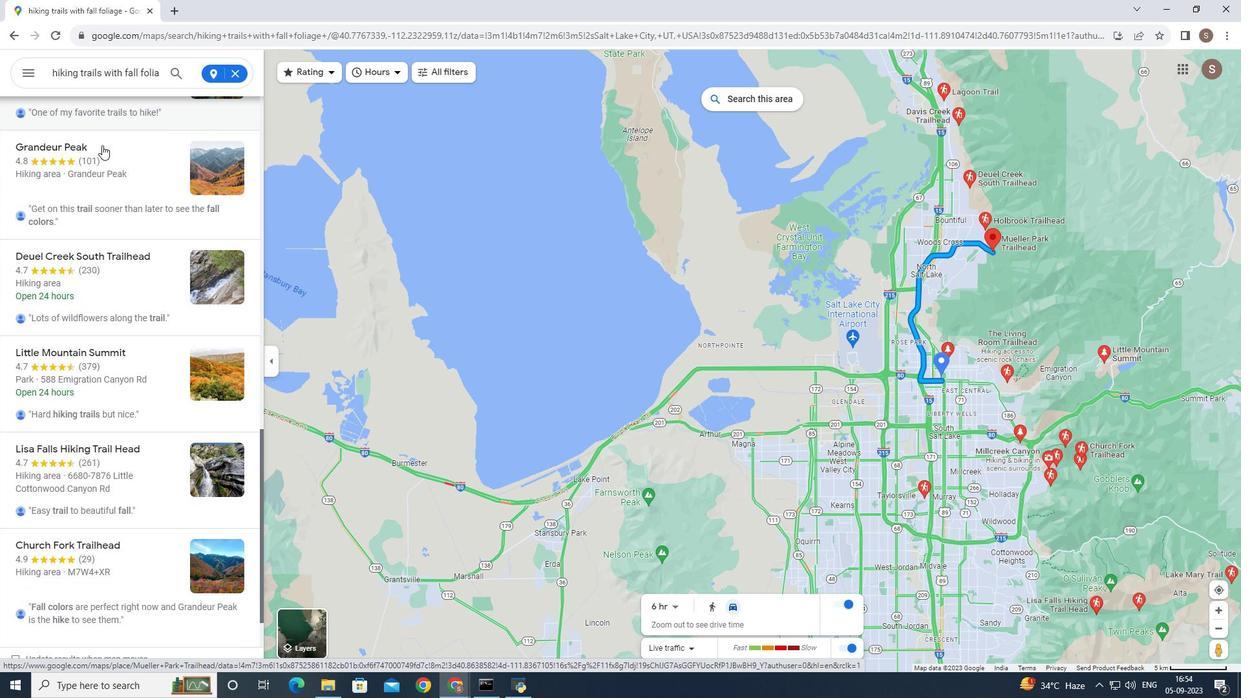 
Action: Mouse scrolled (102, 144) with delta (0, 0)
Screenshot: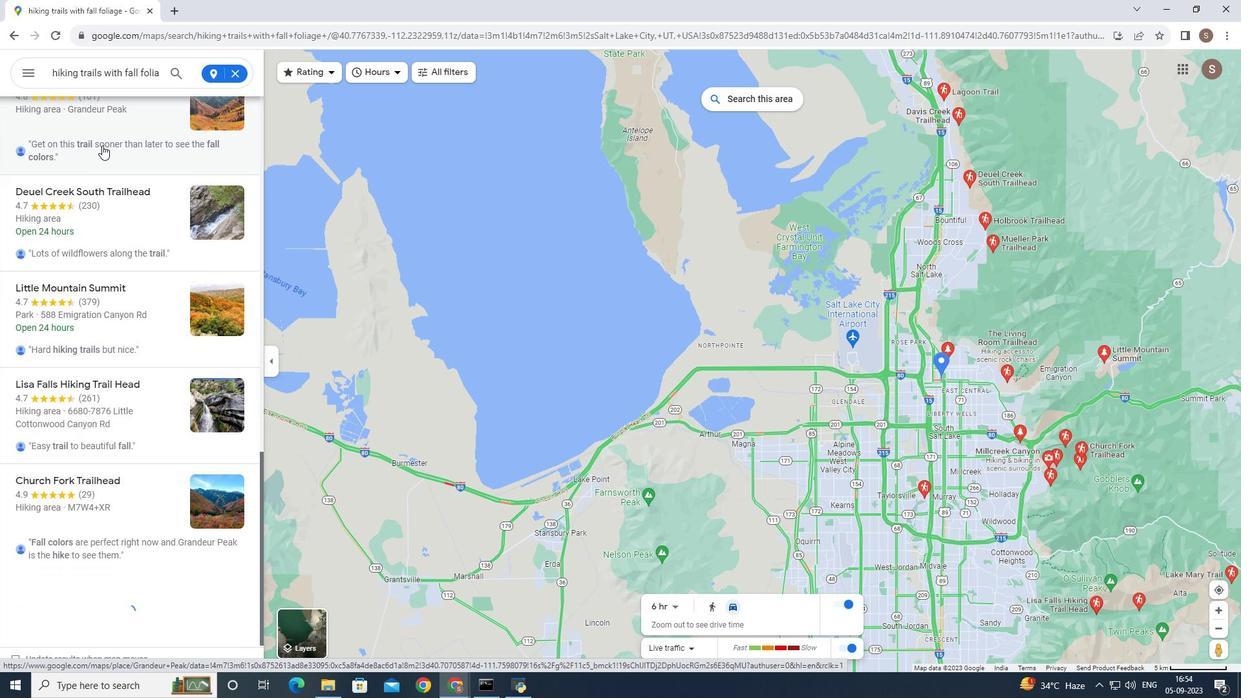 
Action: Mouse scrolled (102, 144) with delta (0, 0)
Screenshot: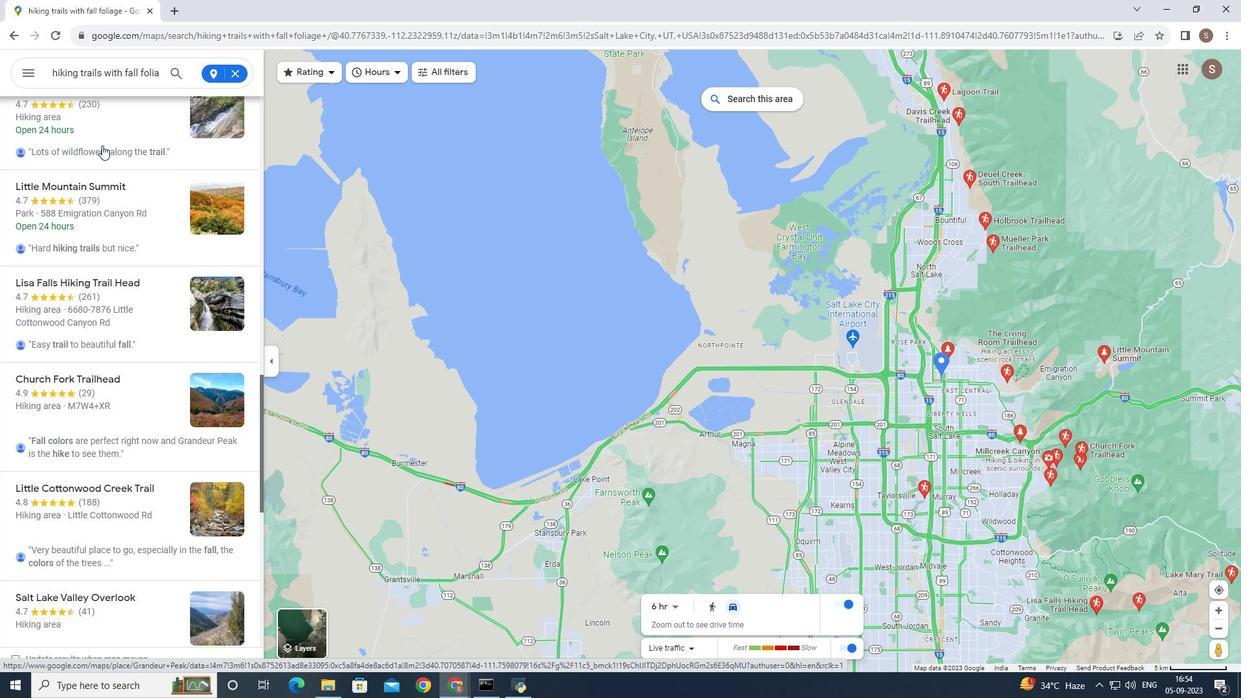 
Action: Mouse scrolled (102, 144) with delta (0, 0)
Screenshot: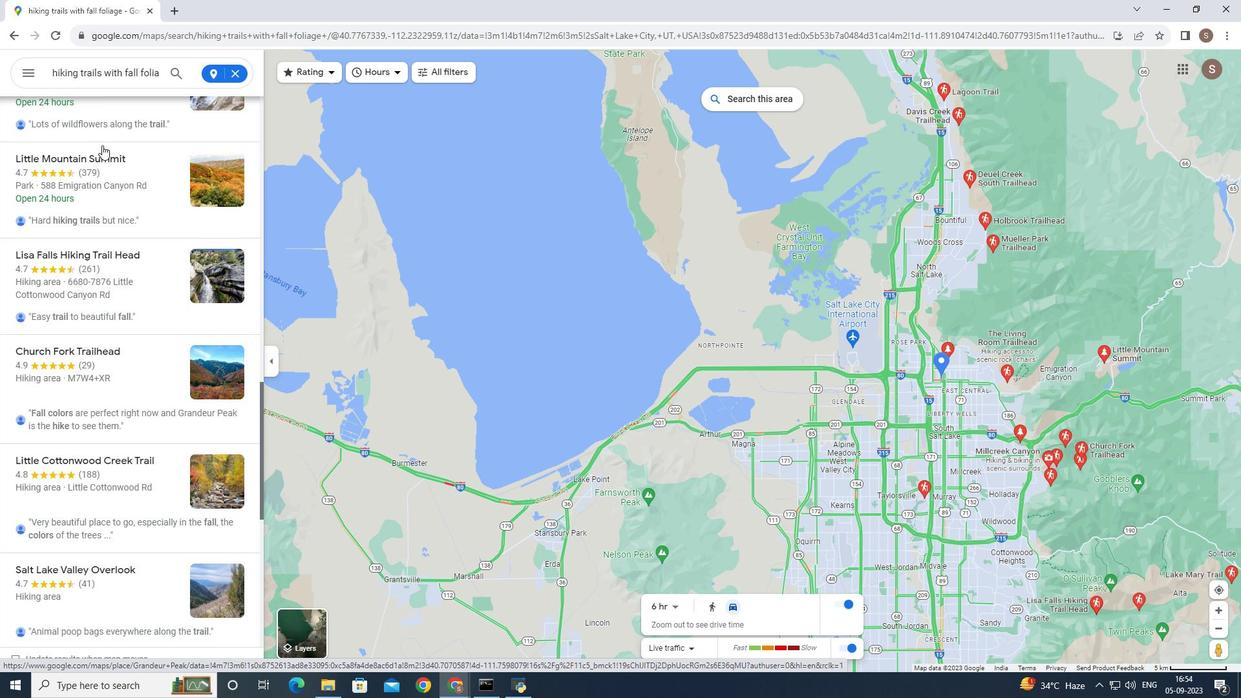 
